 Task: Add Sukin Revitalising Facial Scrub to the cart.
Action: Mouse moved to (312, 143)
Screenshot: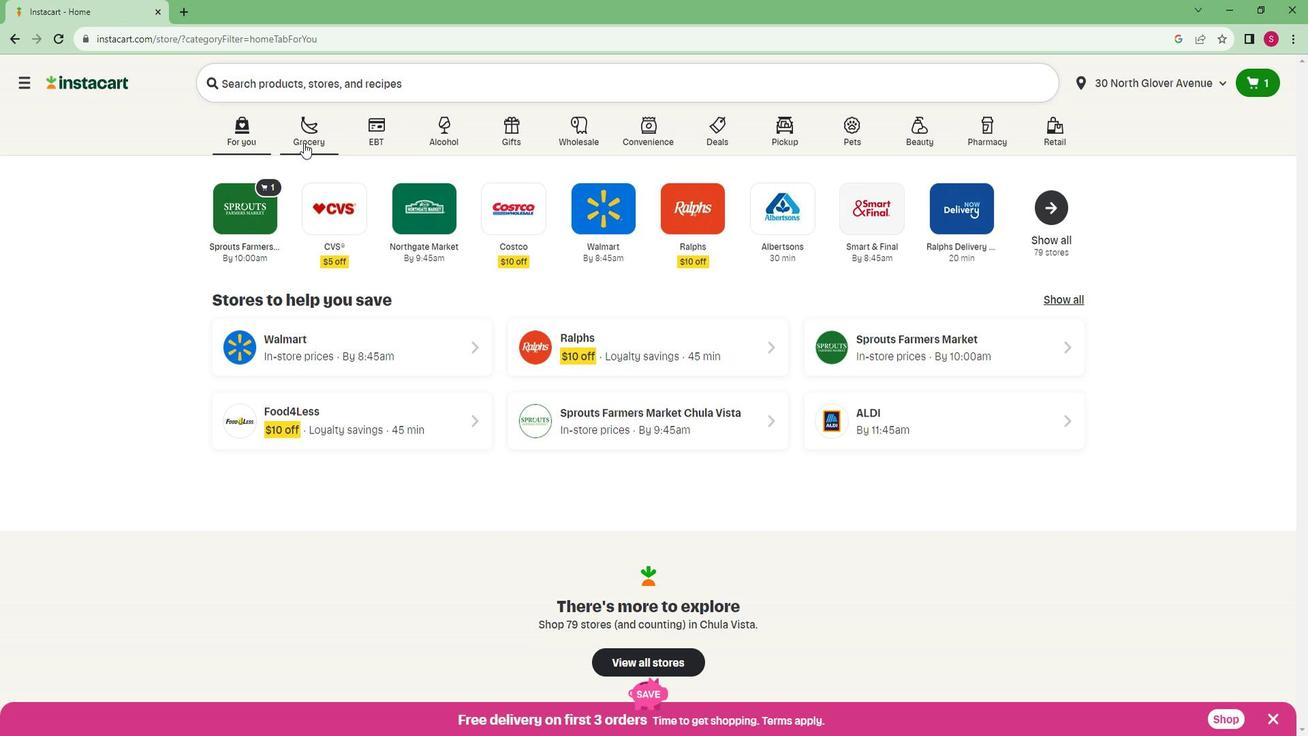 
Action: Mouse pressed left at (312, 143)
Screenshot: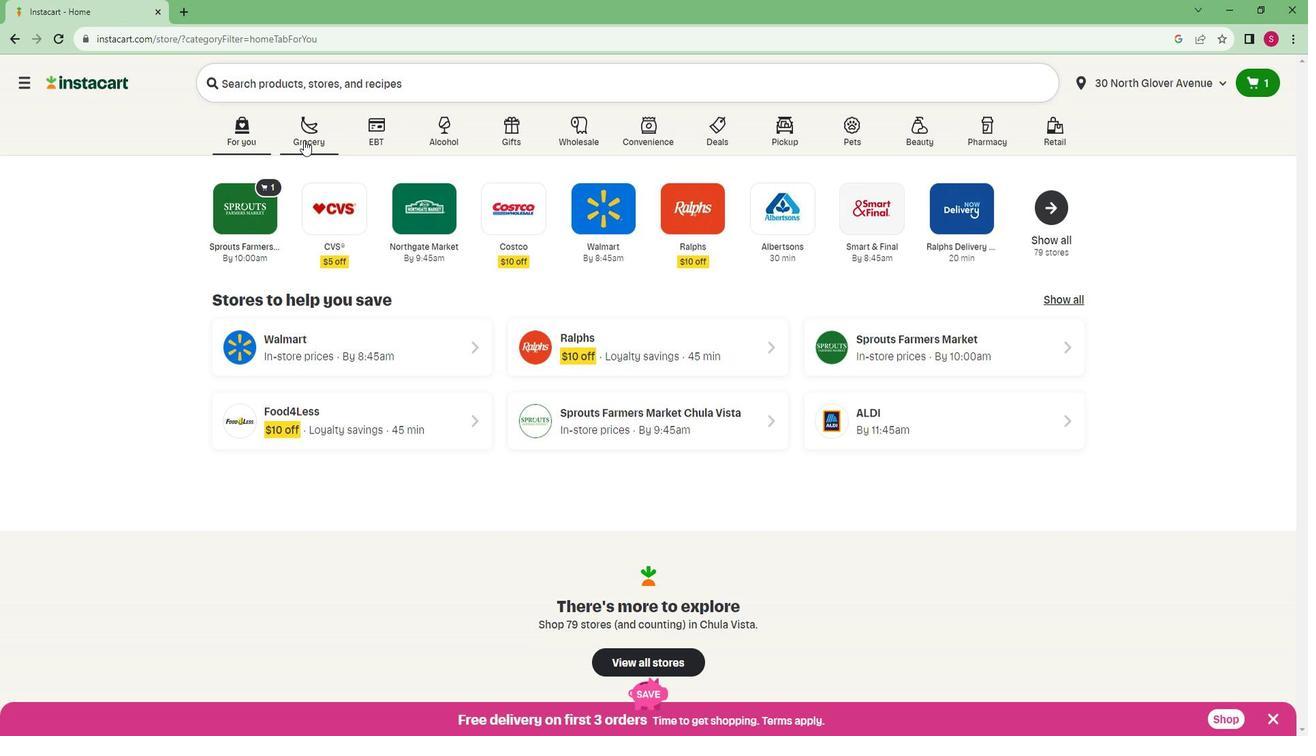 
Action: Mouse moved to (296, 394)
Screenshot: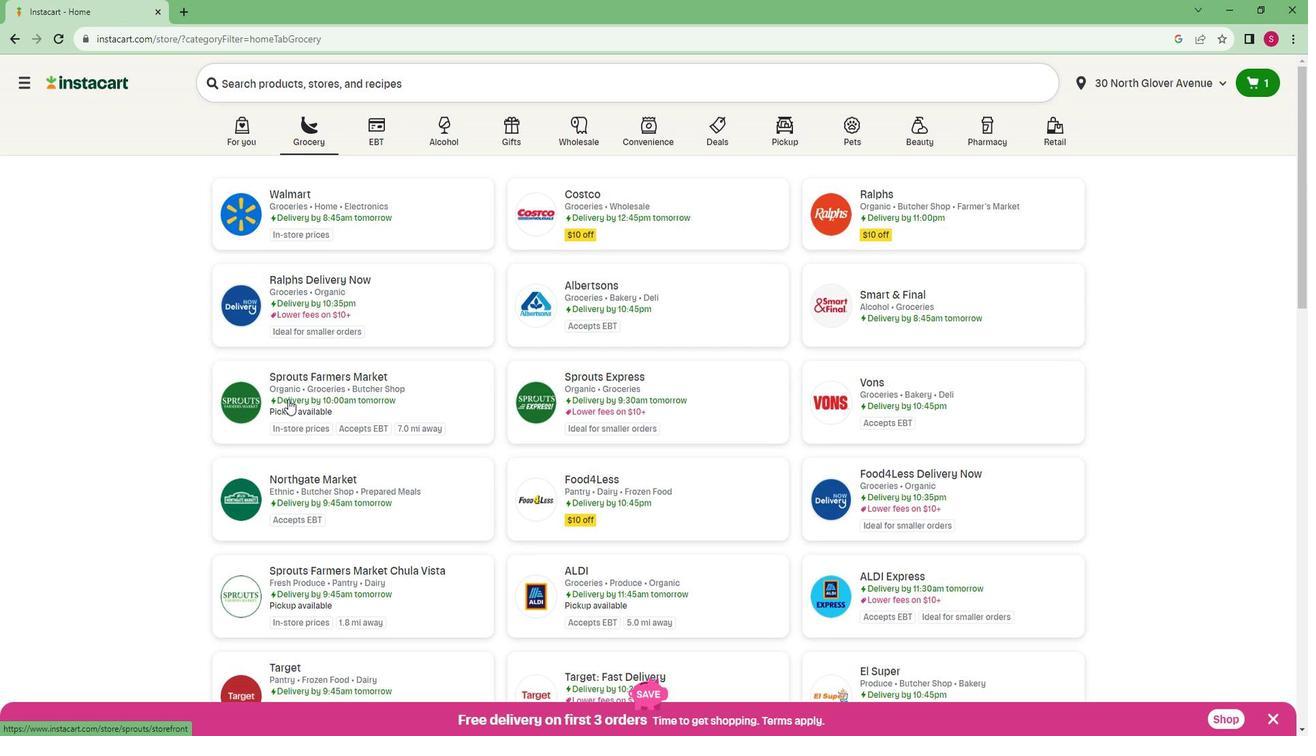 
Action: Mouse pressed left at (296, 394)
Screenshot: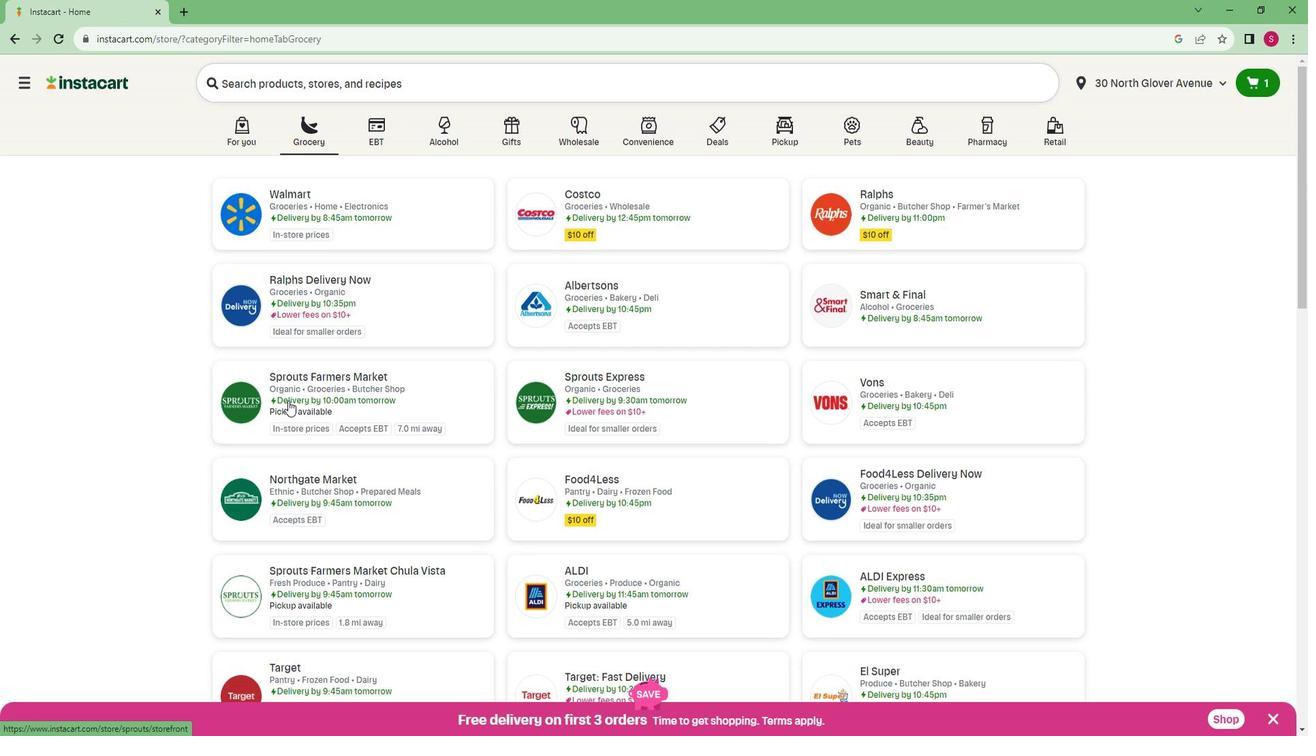 
Action: Mouse moved to (12, 494)
Screenshot: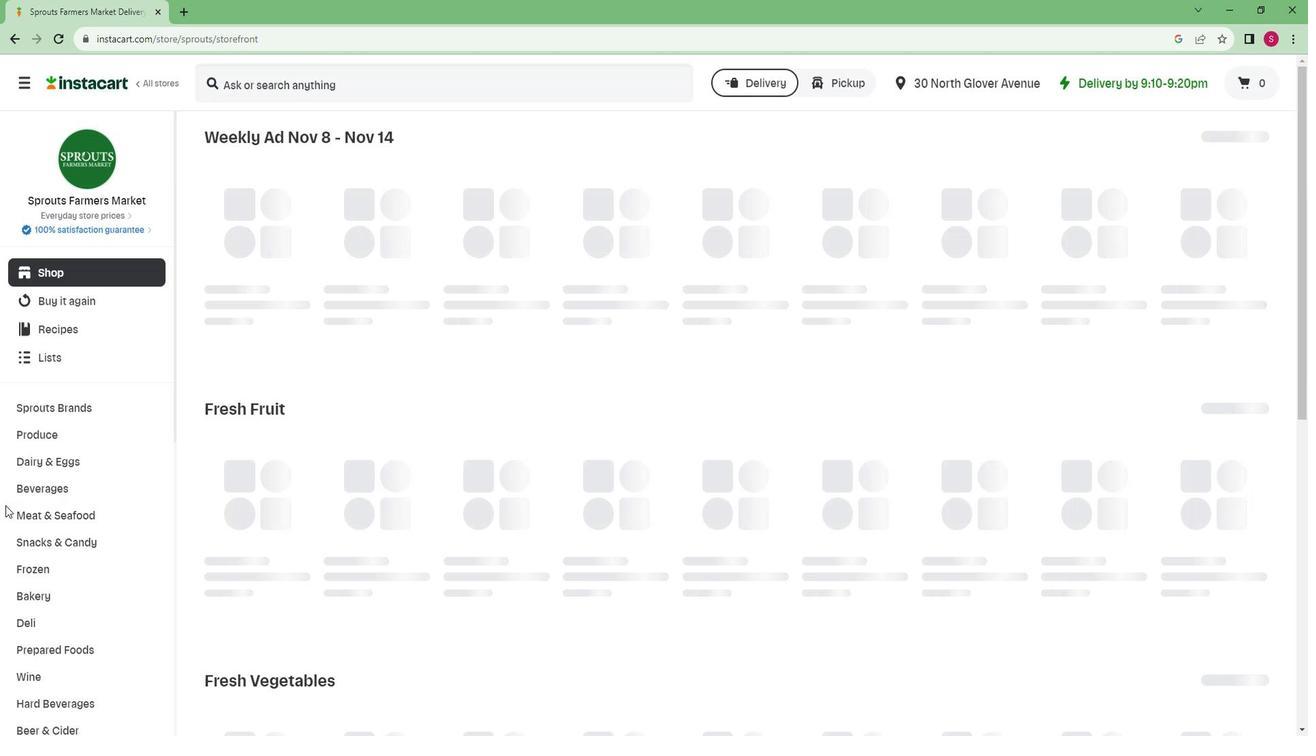 
Action: Mouse scrolled (12, 494) with delta (0, 0)
Screenshot: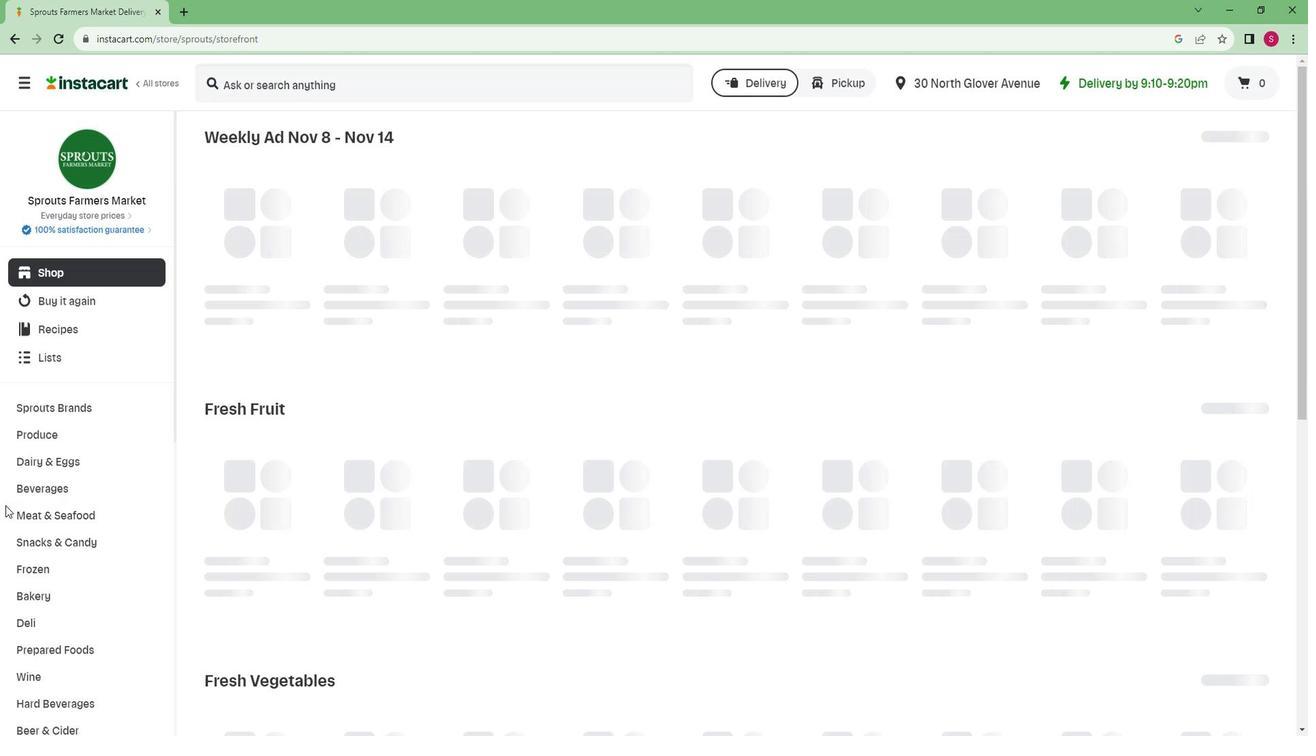 
Action: Mouse moved to (11, 494)
Screenshot: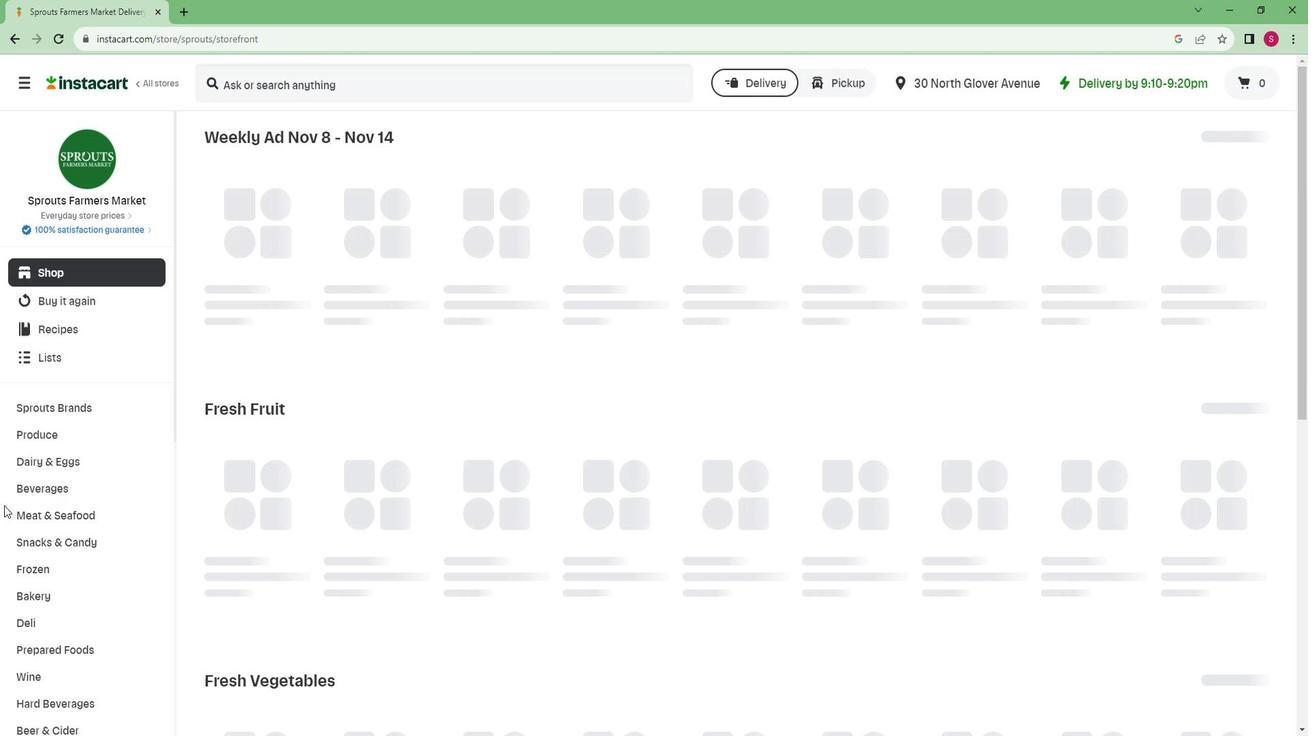 
Action: Mouse scrolled (11, 494) with delta (0, 0)
Screenshot: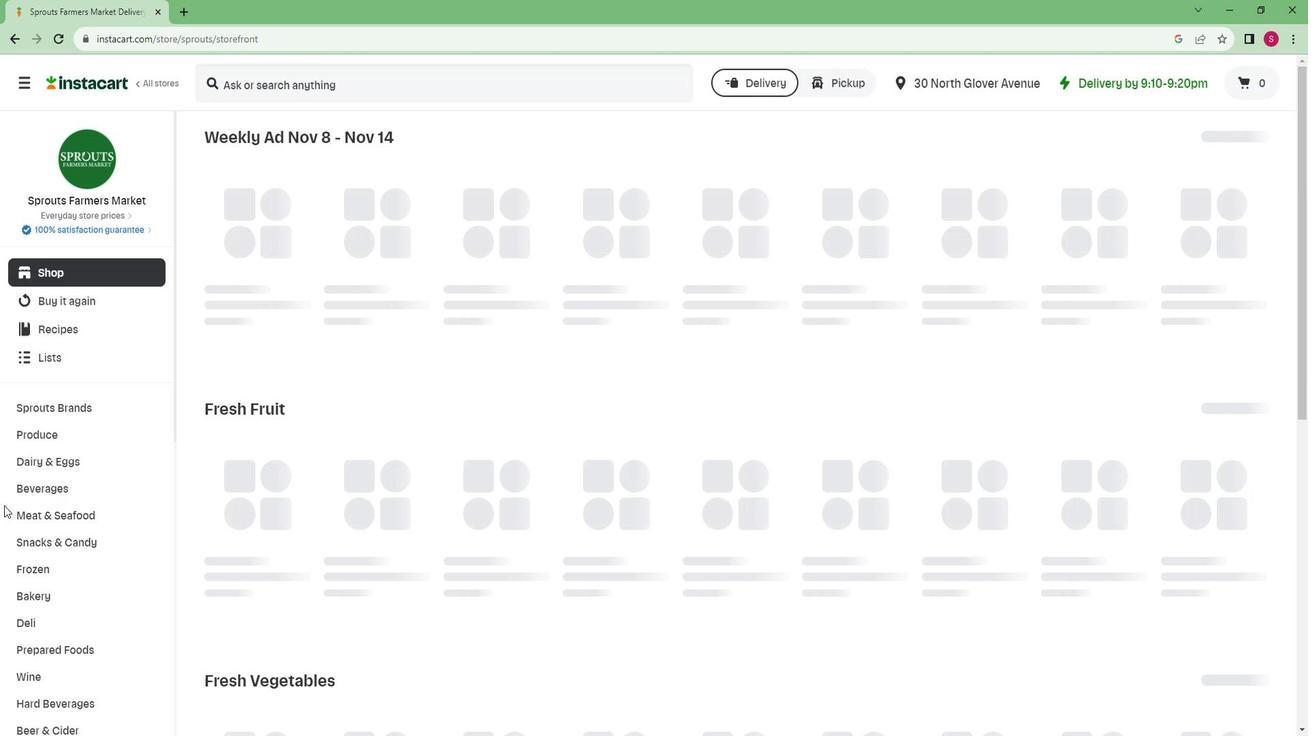 
Action: Mouse moved to (10, 494)
Screenshot: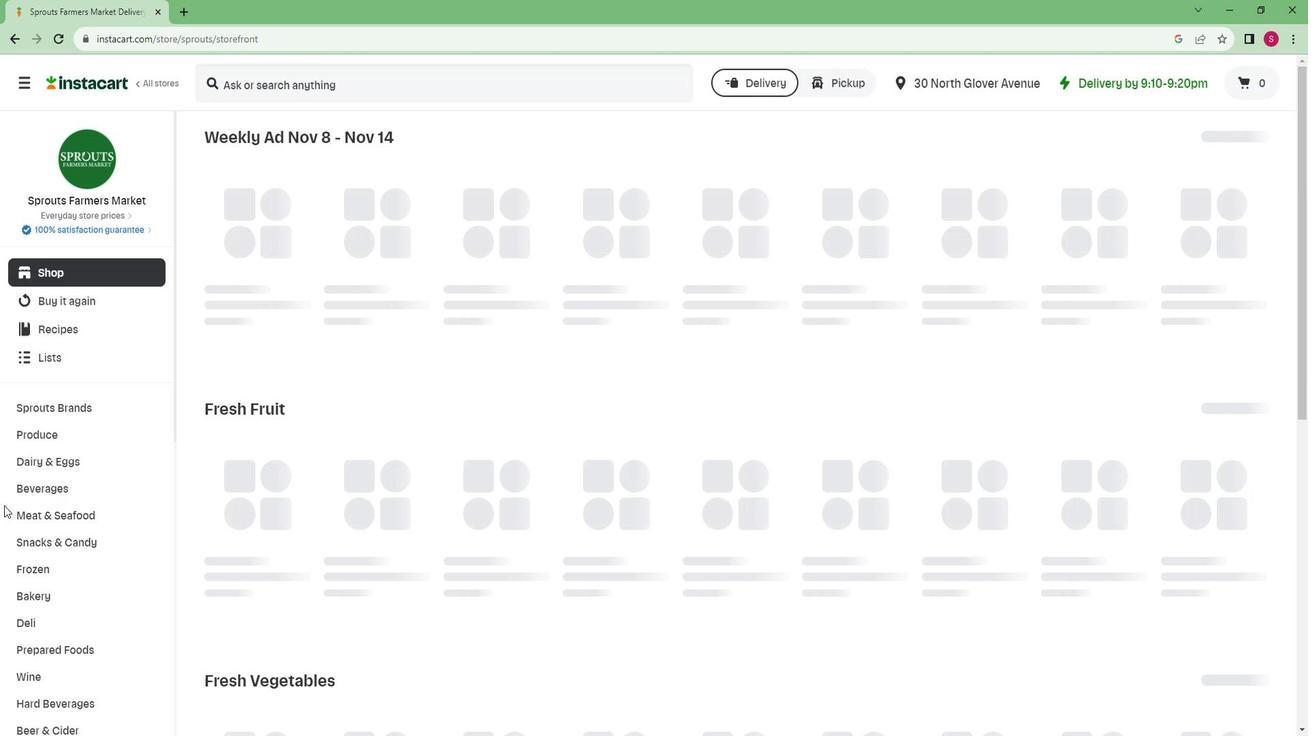 
Action: Mouse scrolled (10, 494) with delta (0, 0)
Screenshot: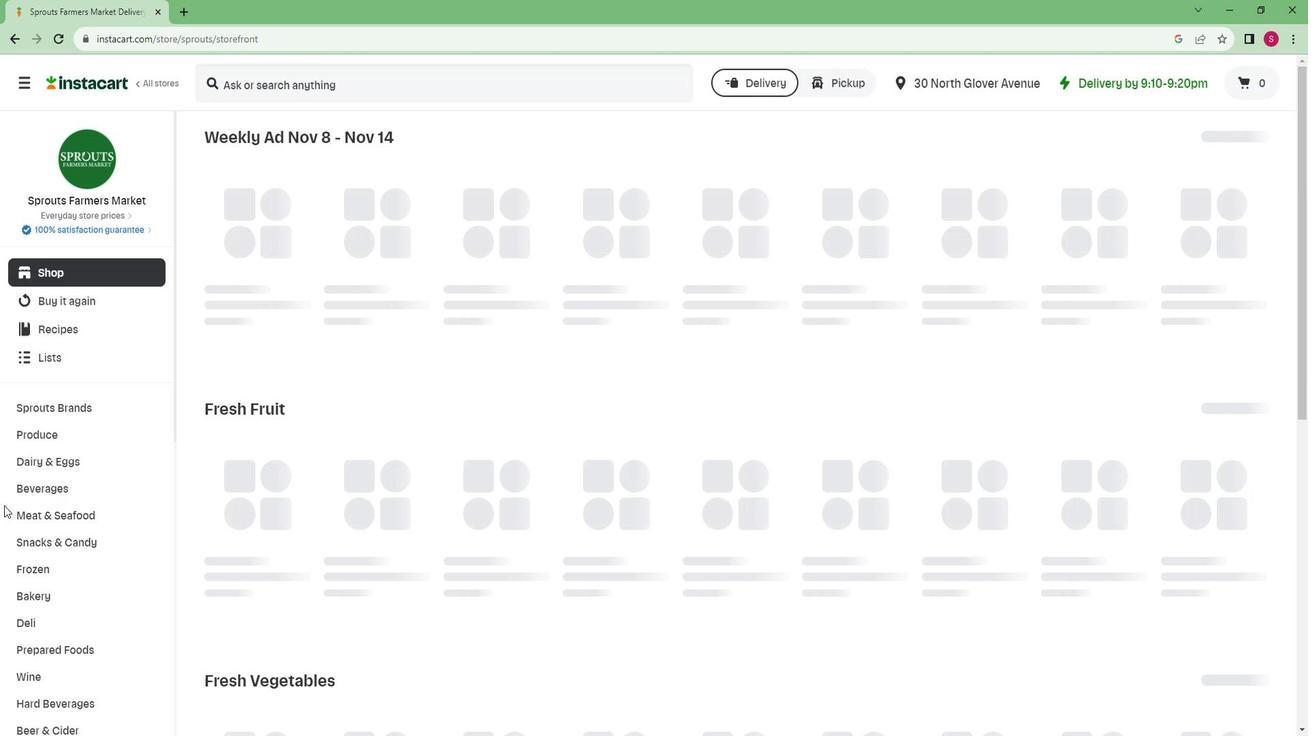 
Action: Mouse moved to (8, 494)
Screenshot: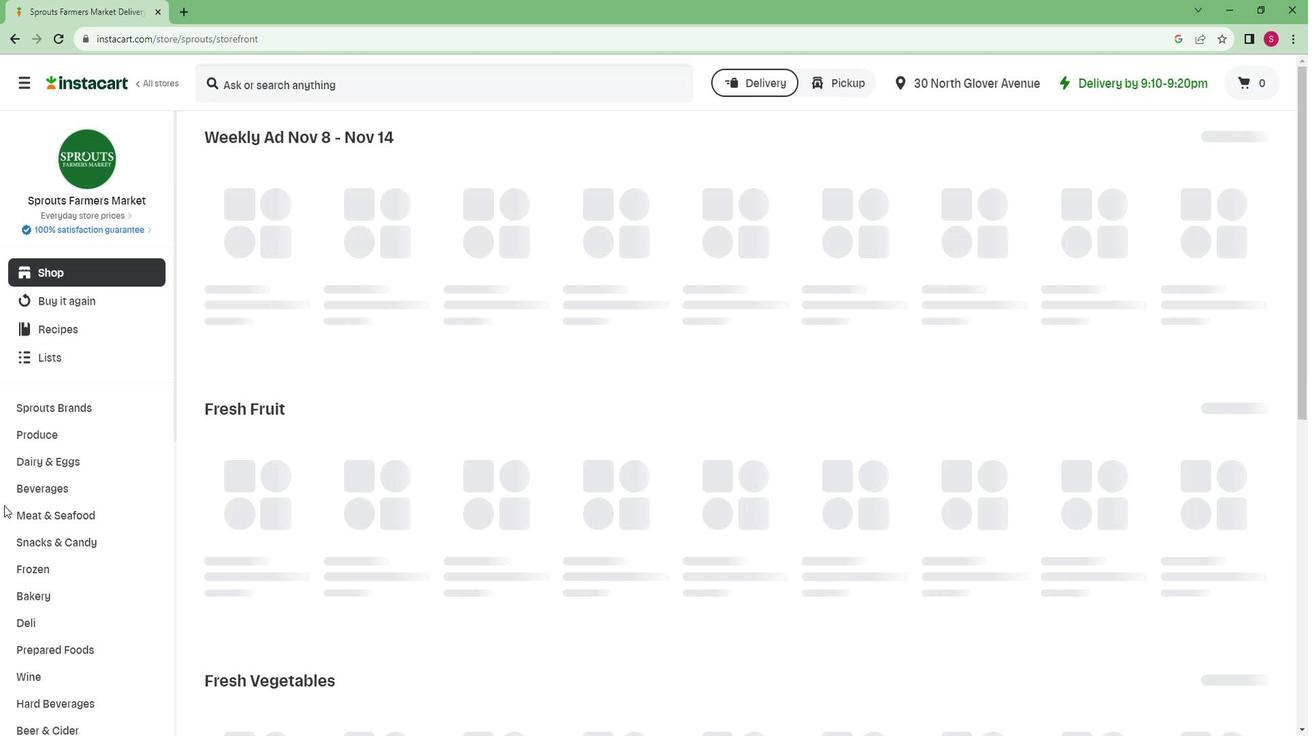 
Action: Mouse scrolled (8, 494) with delta (0, 0)
Screenshot: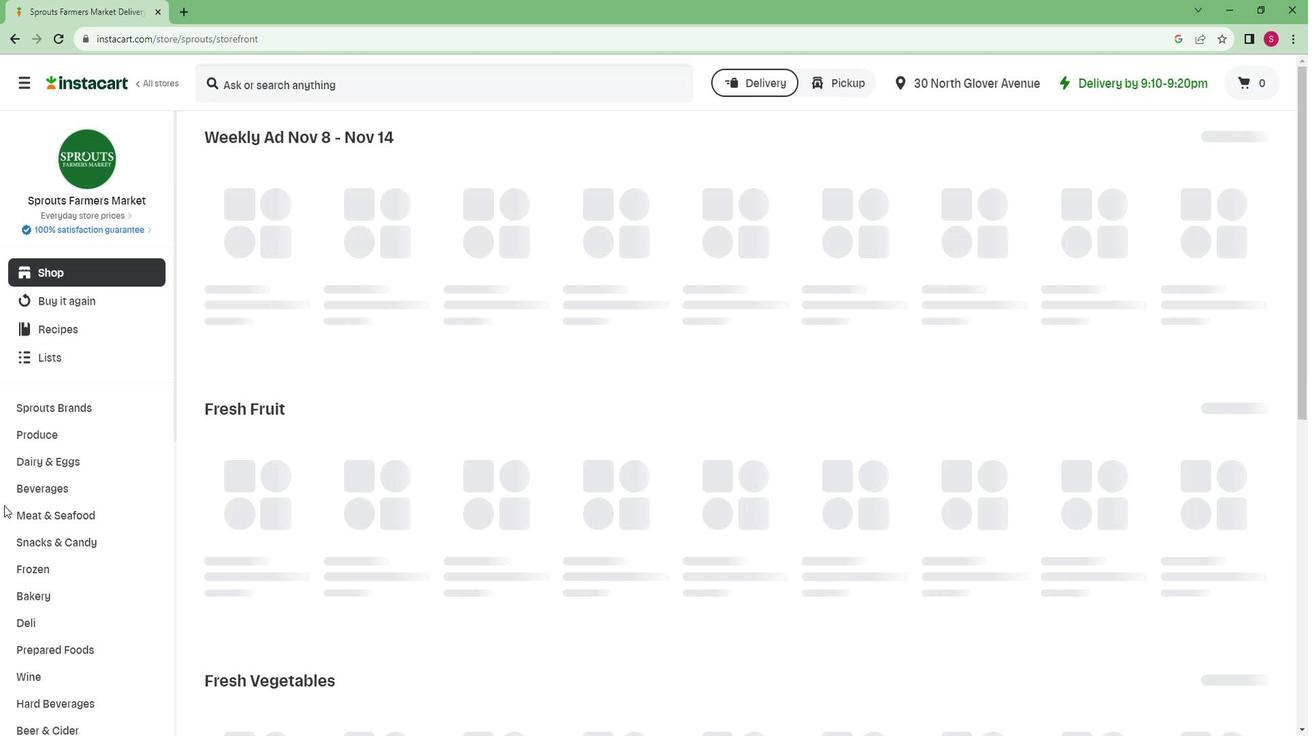 
Action: Mouse moved to (7, 494)
Screenshot: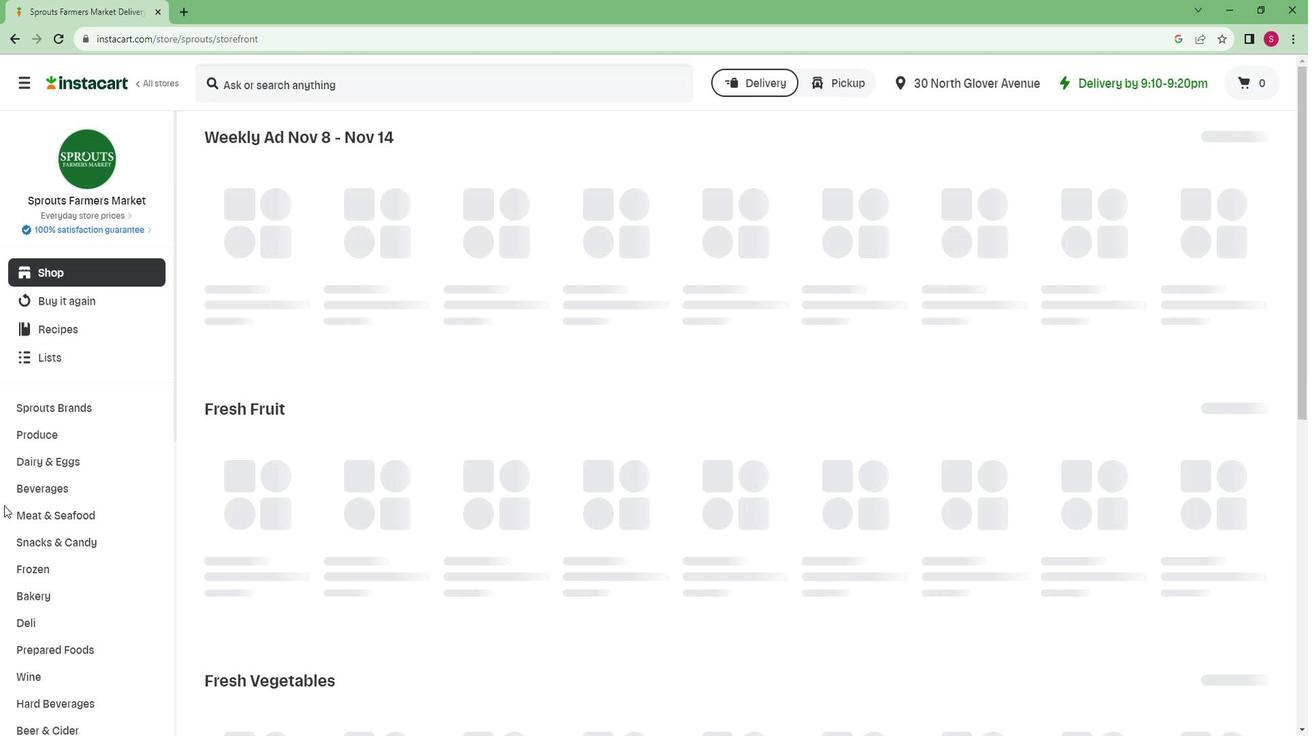 
Action: Mouse scrolled (7, 494) with delta (0, 0)
Screenshot: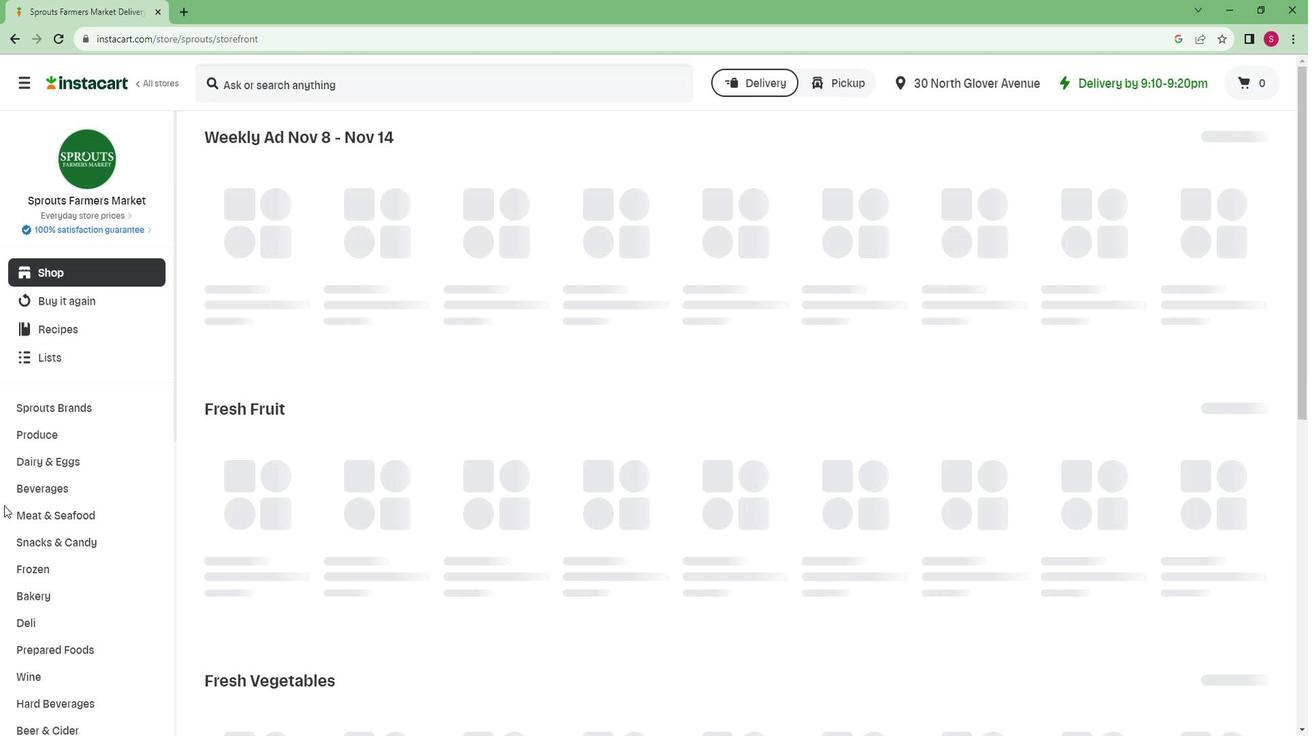
Action: Mouse moved to (6, 494)
Screenshot: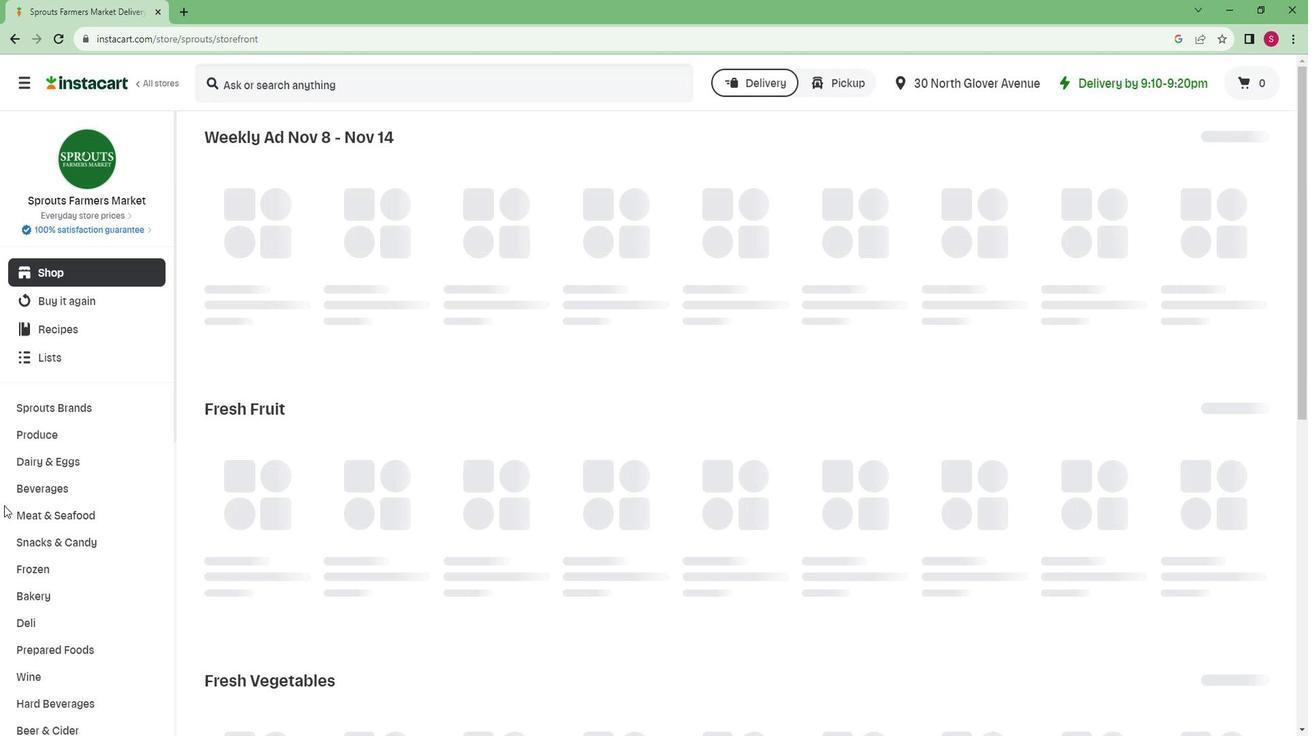 
Action: Mouse scrolled (6, 494) with delta (0, 0)
Screenshot: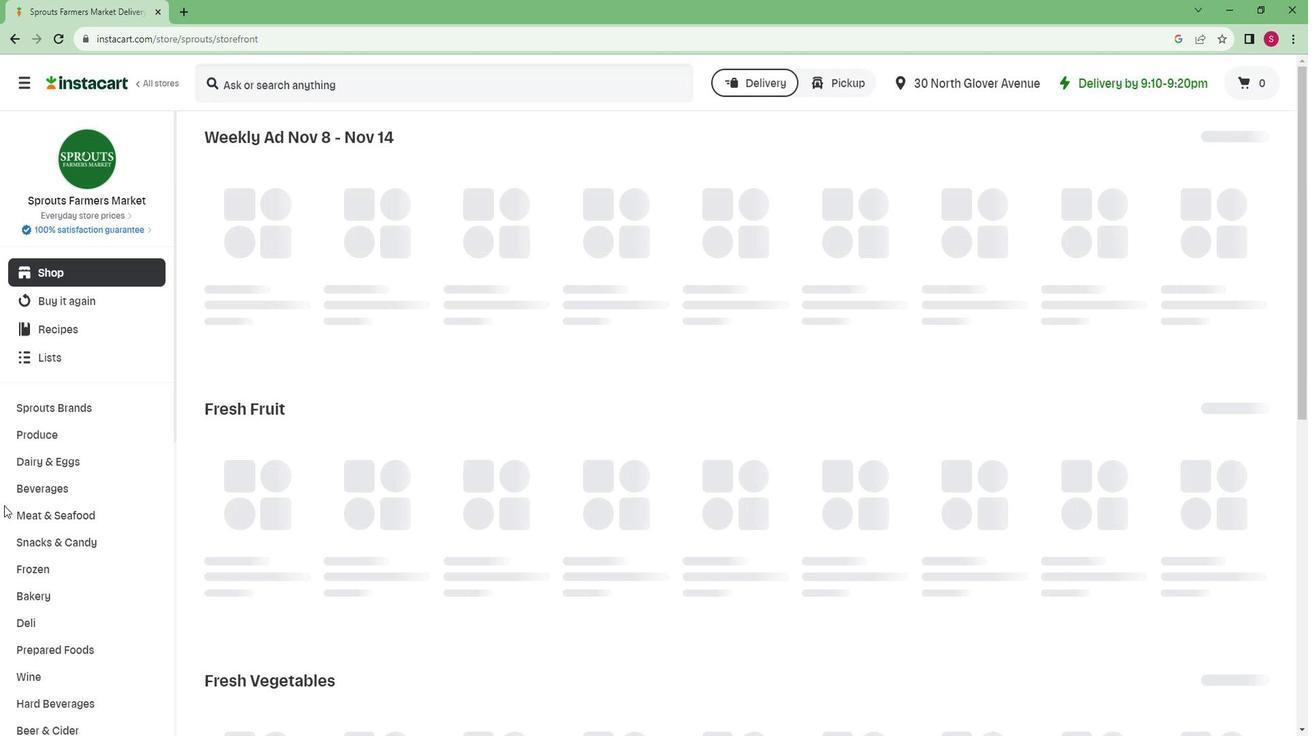 
Action: Mouse moved to (6, 492)
Screenshot: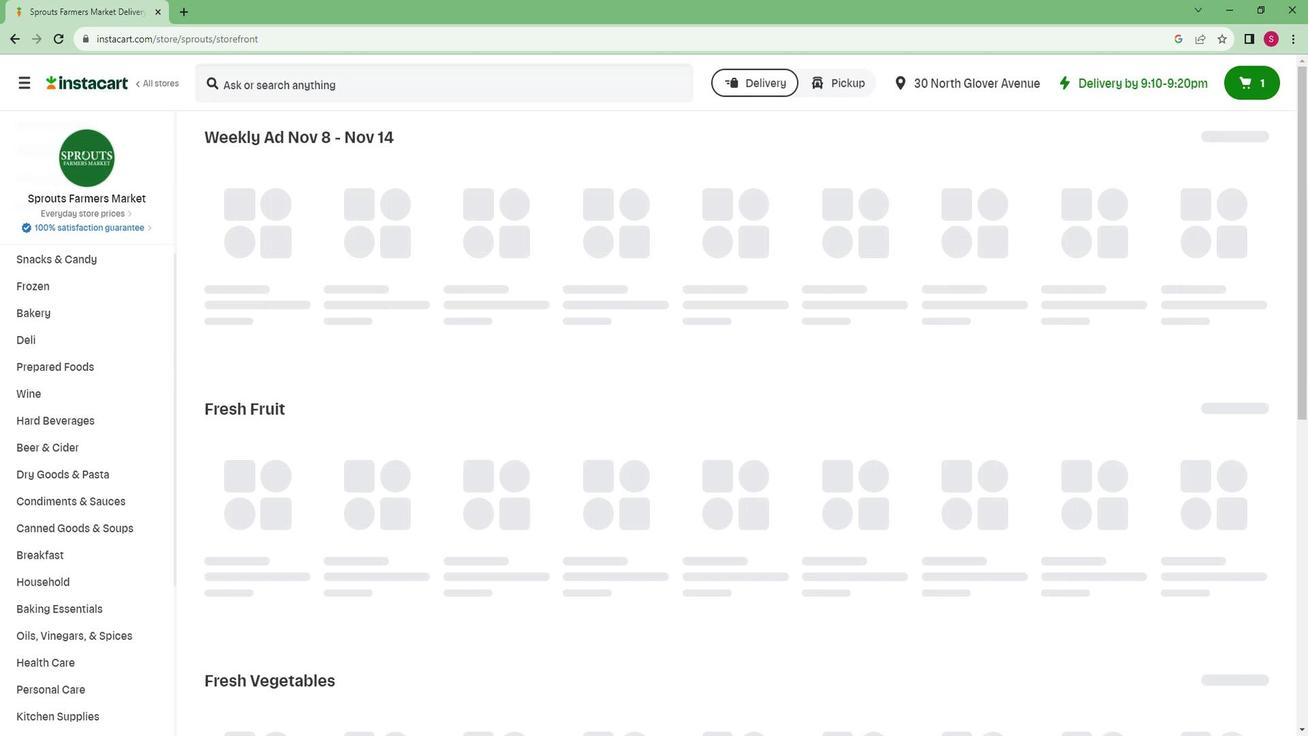 
Action: Mouse scrolled (6, 491) with delta (0, 0)
Screenshot: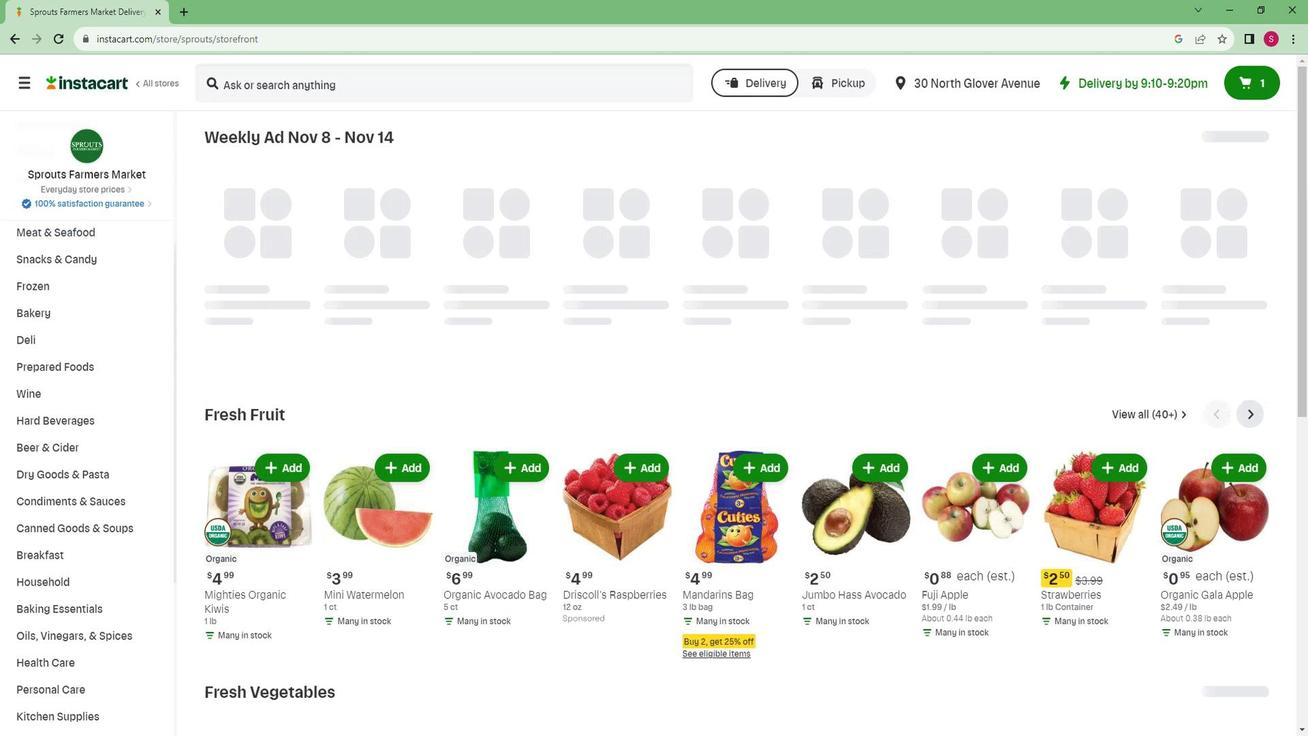 
Action: Mouse scrolled (6, 491) with delta (0, 0)
Screenshot: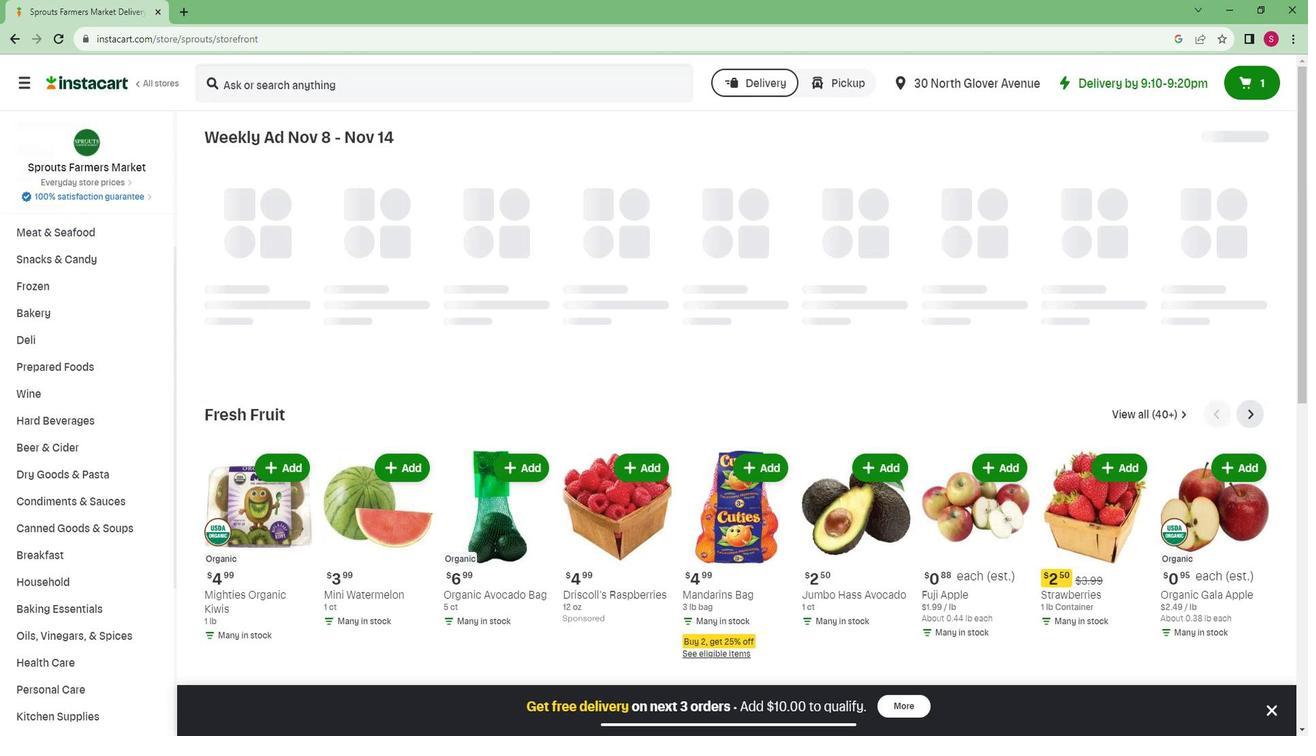 
Action: Mouse scrolled (6, 491) with delta (0, 0)
Screenshot: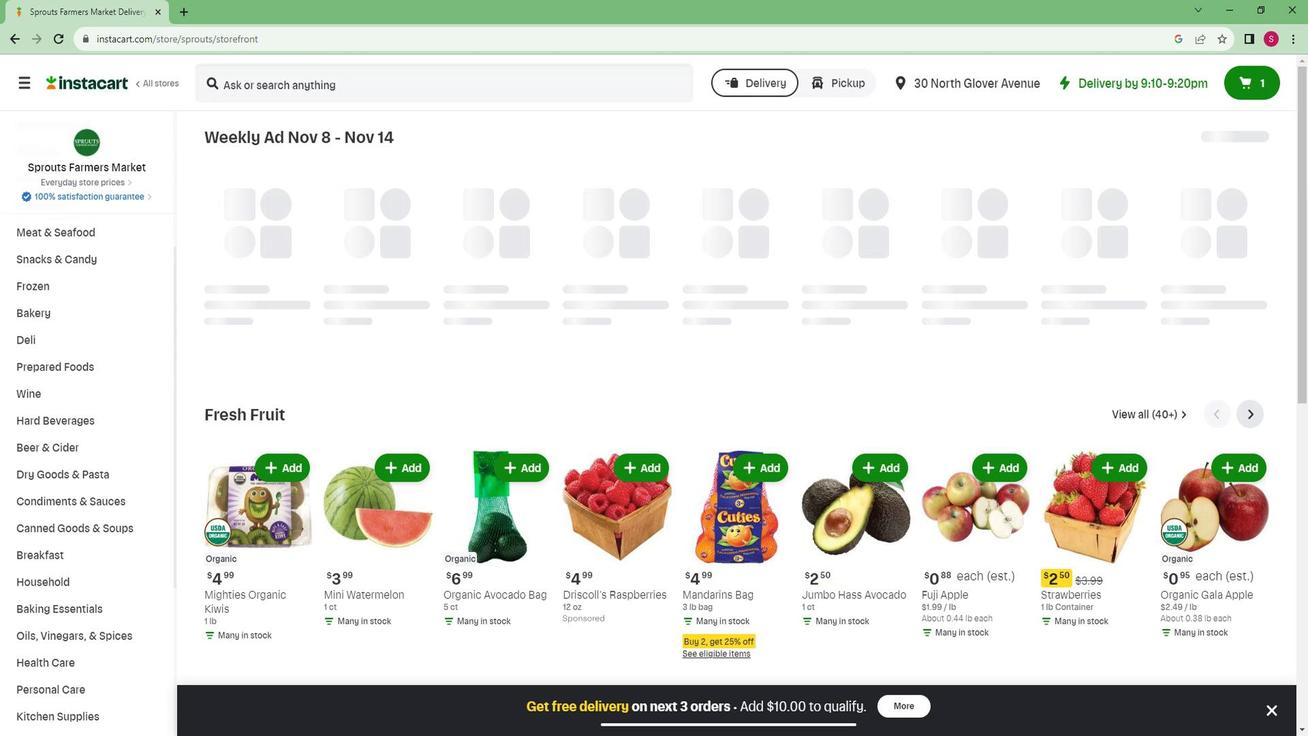 
Action: Mouse moved to (86, 573)
Screenshot: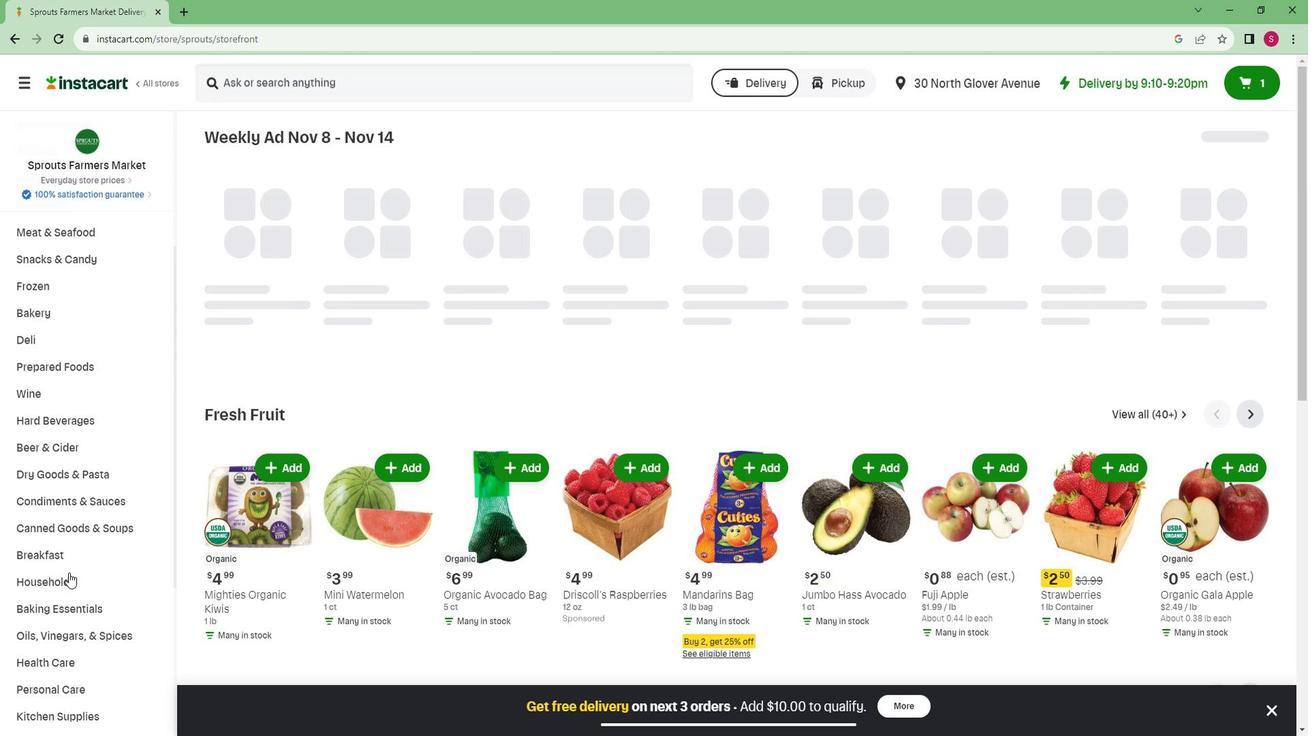 
Action: Mouse scrolled (86, 572) with delta (0, 0)
Screenshot: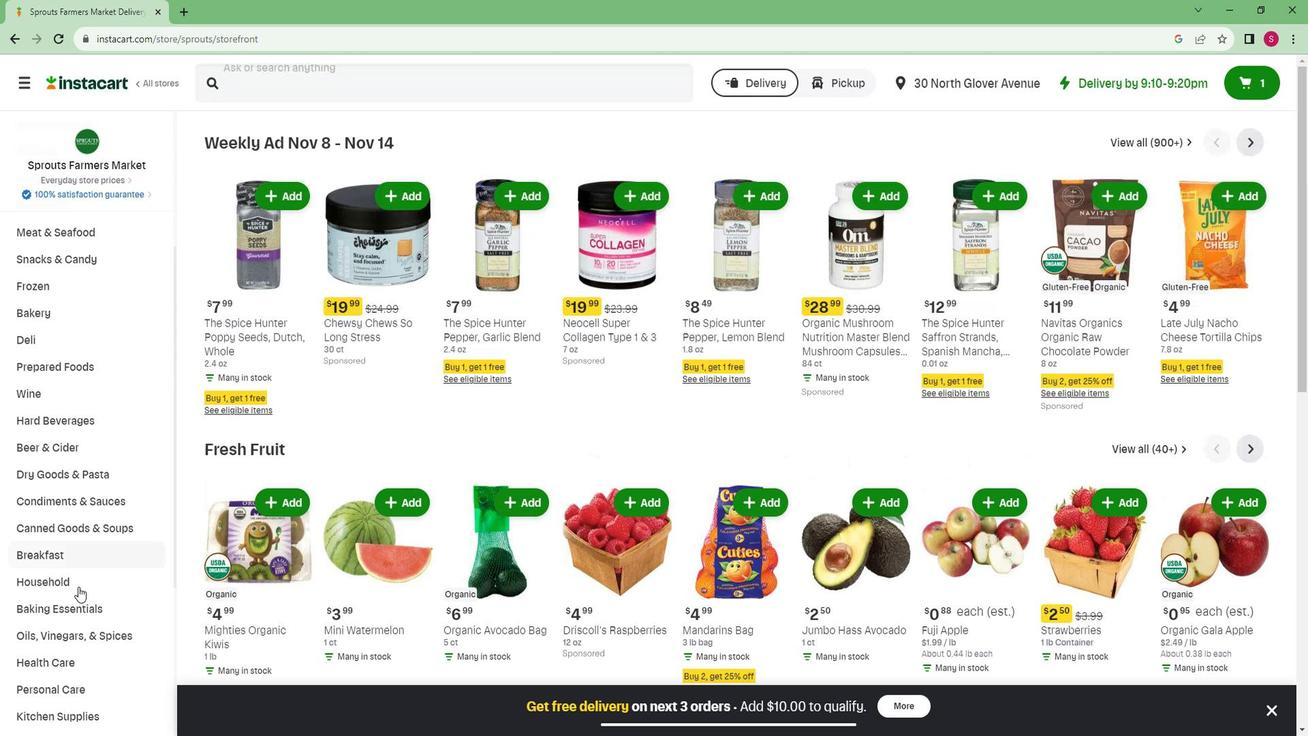 
Action: Mouse scrolled (86, 572) with delta (0, 0)
Screenshot: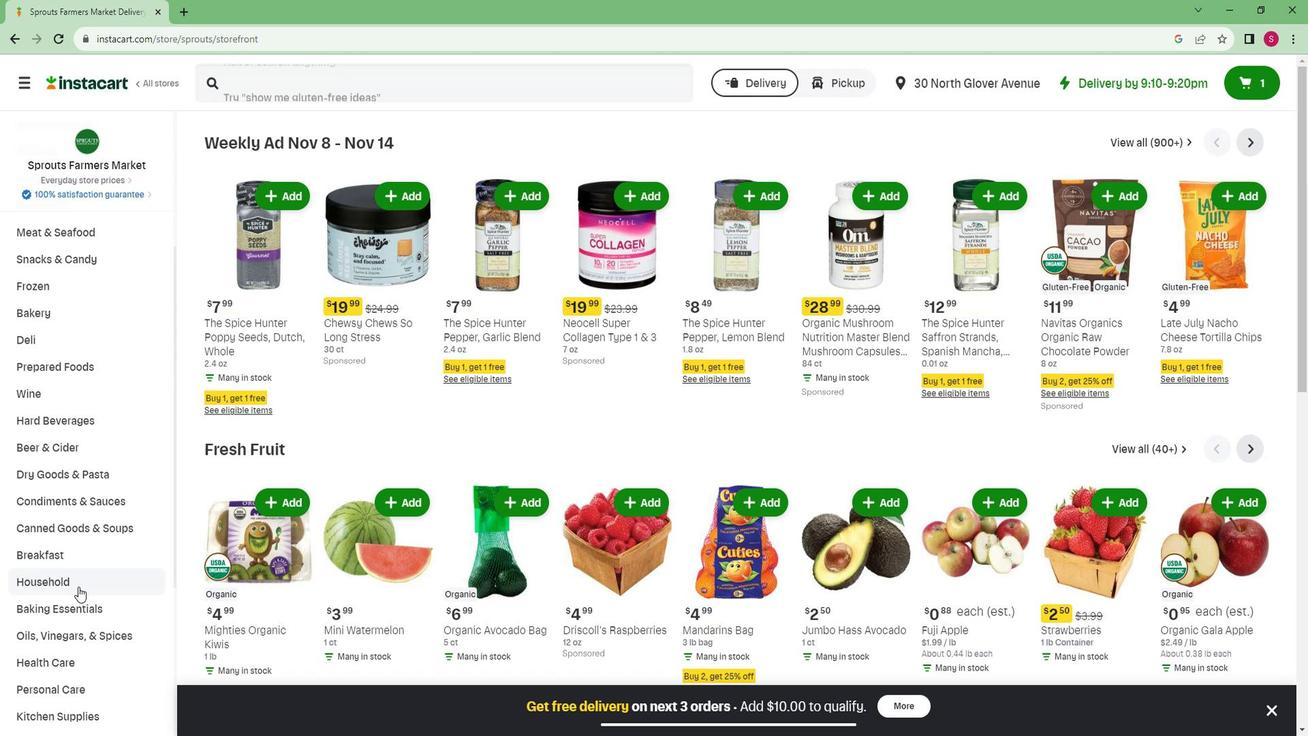 
Action: Mouse moved to (59, 617)
Screenshot: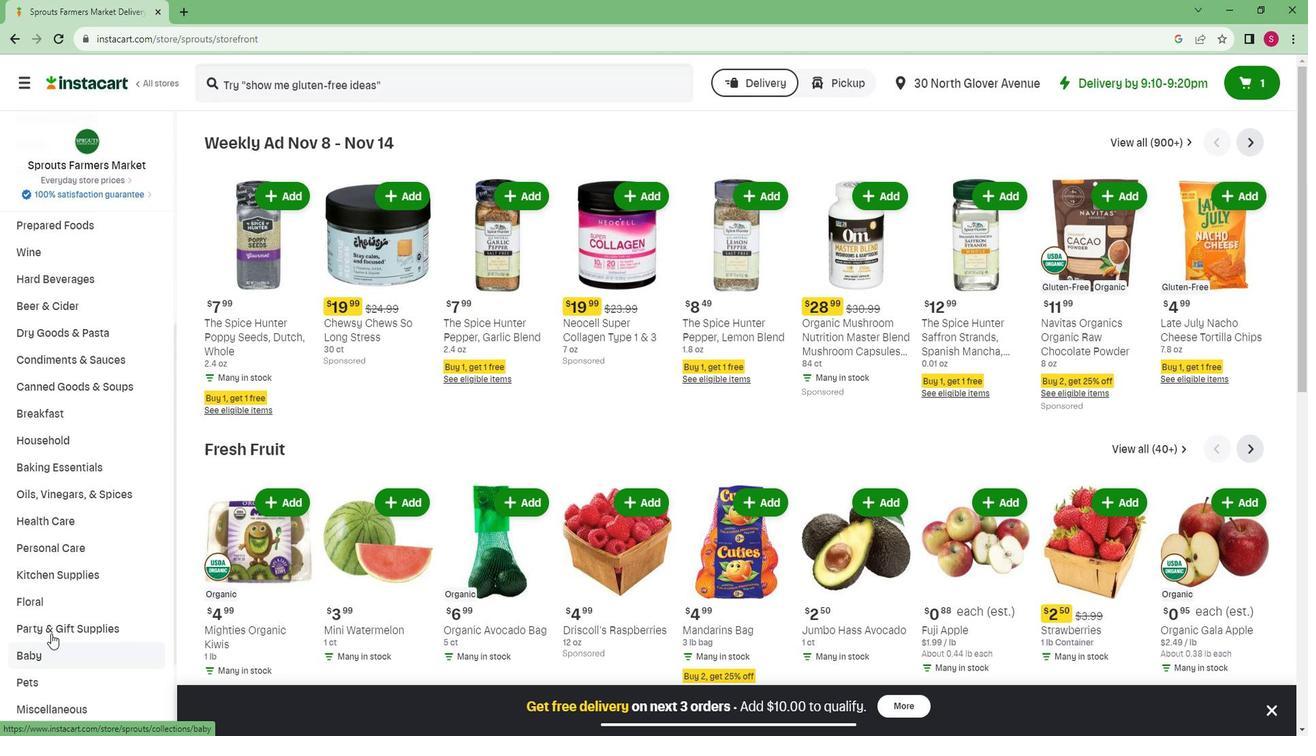
Action: Mouse scrolled (59, 616) with delta (0, 0)
Screenshot: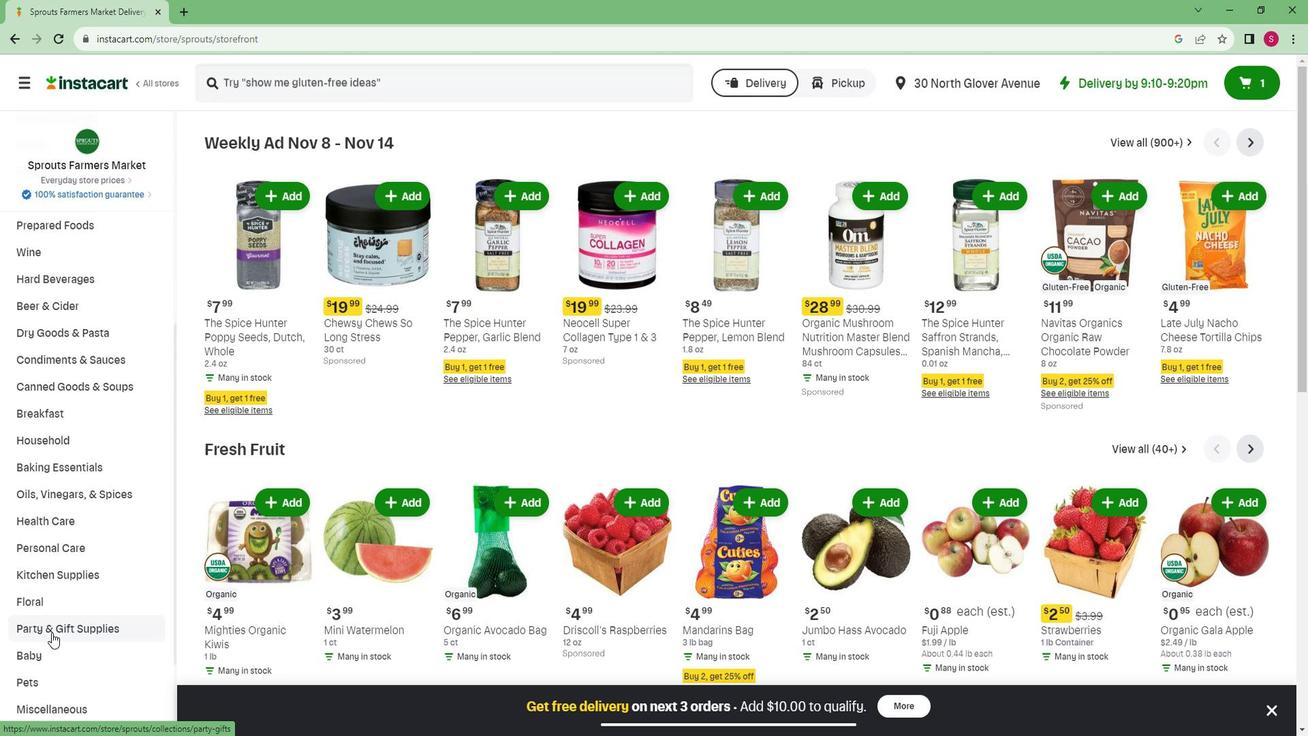 
Action: Mouse scrolled (59, 616) with delta (0, 0)
Screenshot: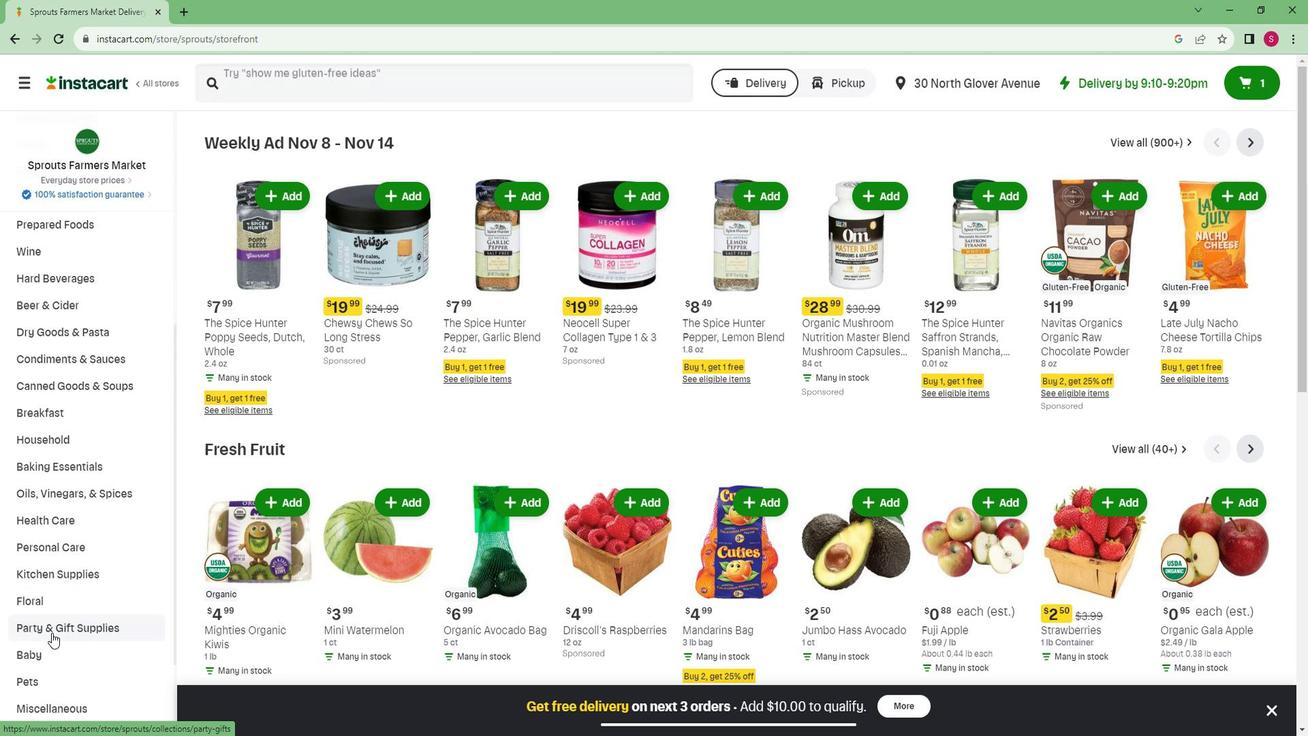 
Action: Mouse moved to (48, 661)
Screenshot: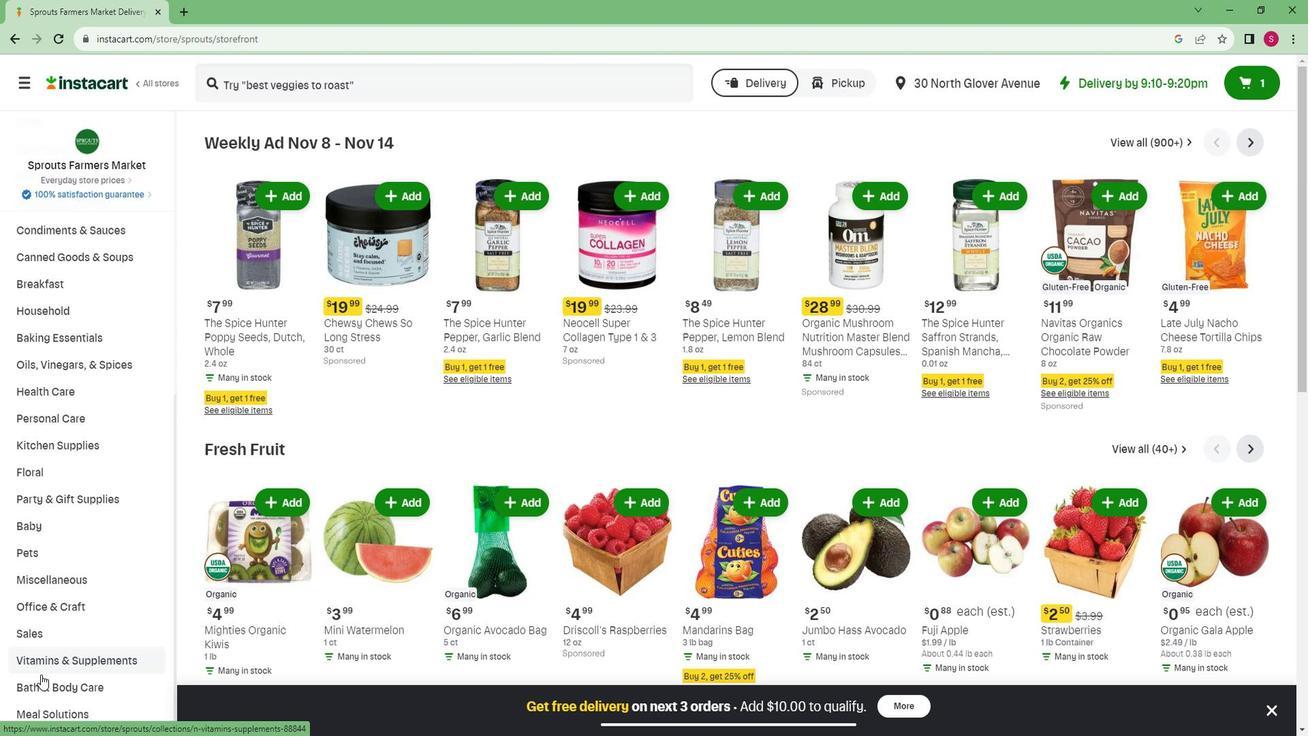 
Action: Mouse pressed left at (48, 661)
Screenshot: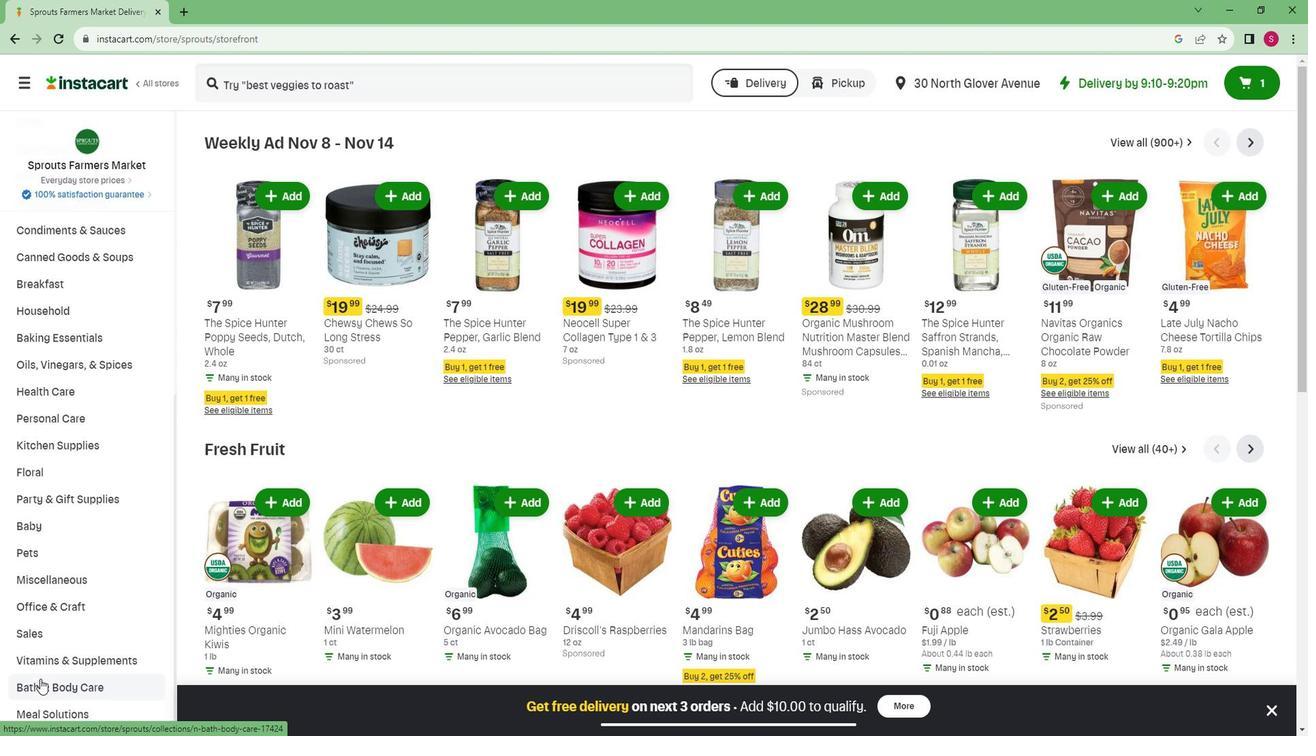 
Action: Mouse moved to (812, 182)
Screenshot: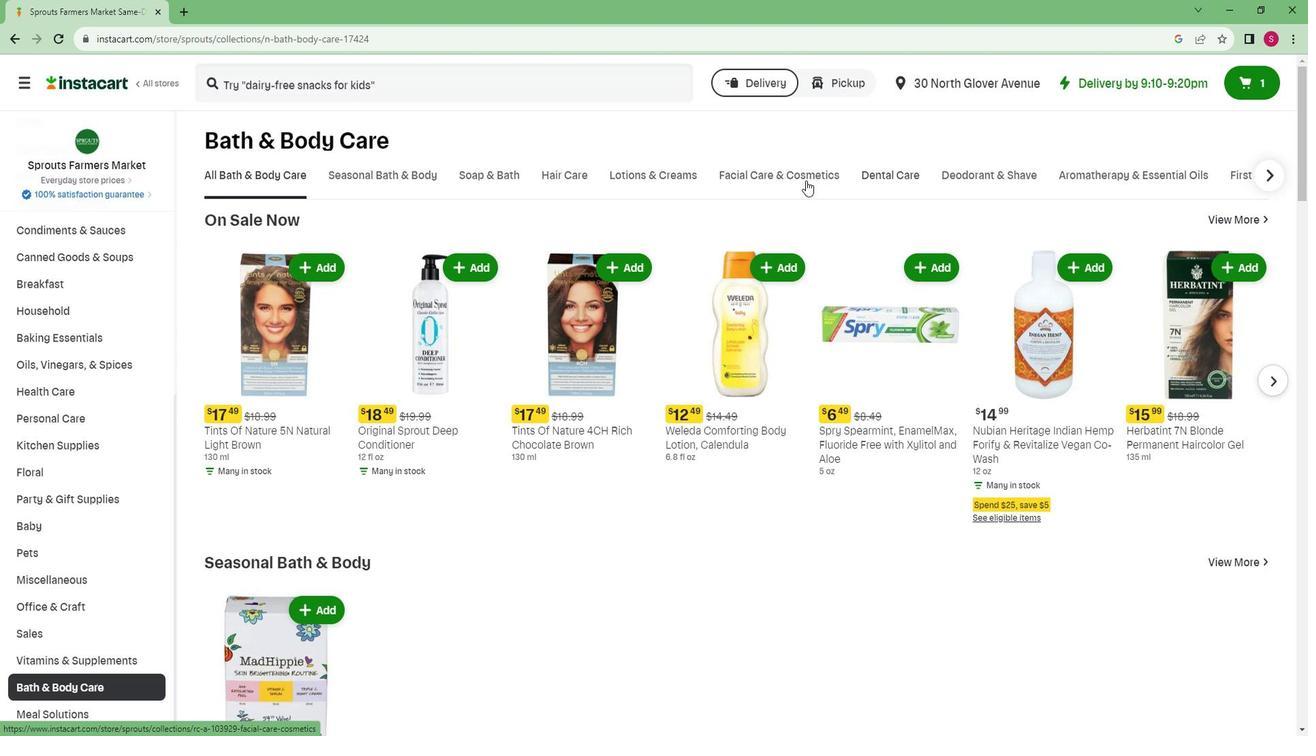 
Action: Mouse pressed left at (812, 182)
Screenshot: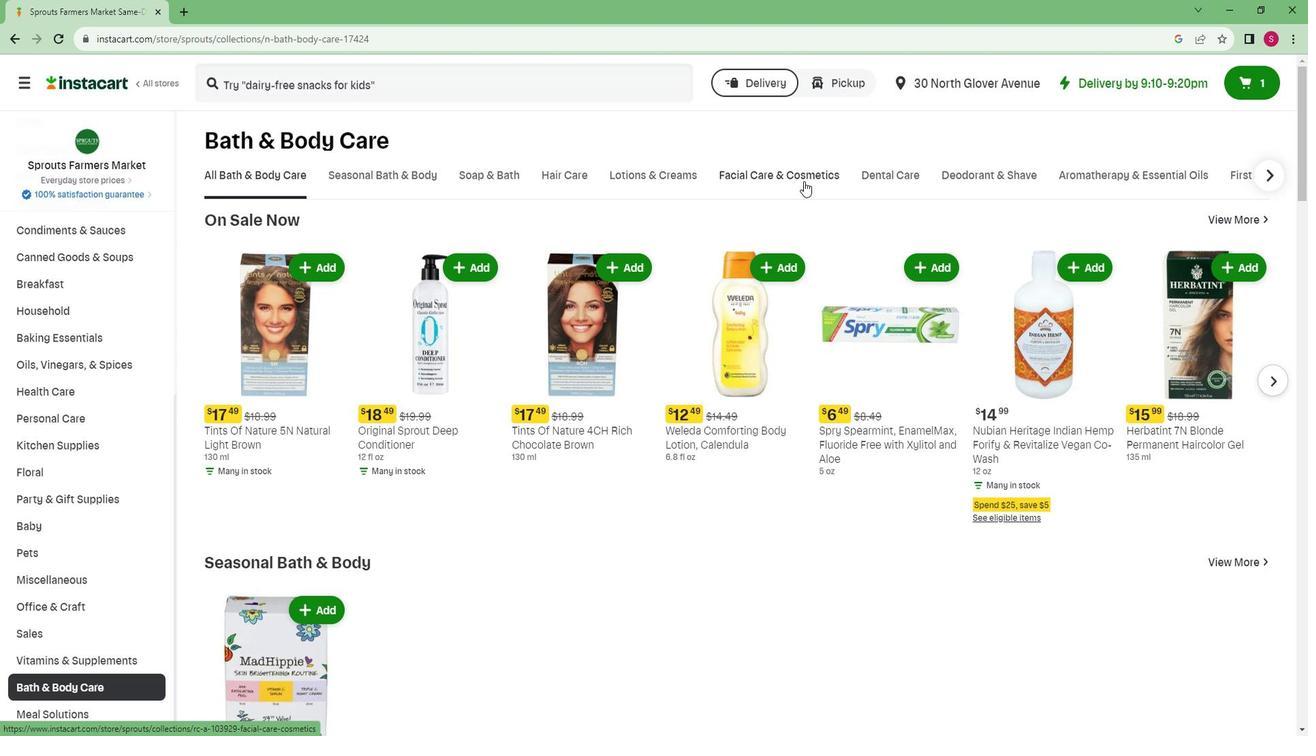 
Action: Mouse moved to (401, 100)
Screenshot: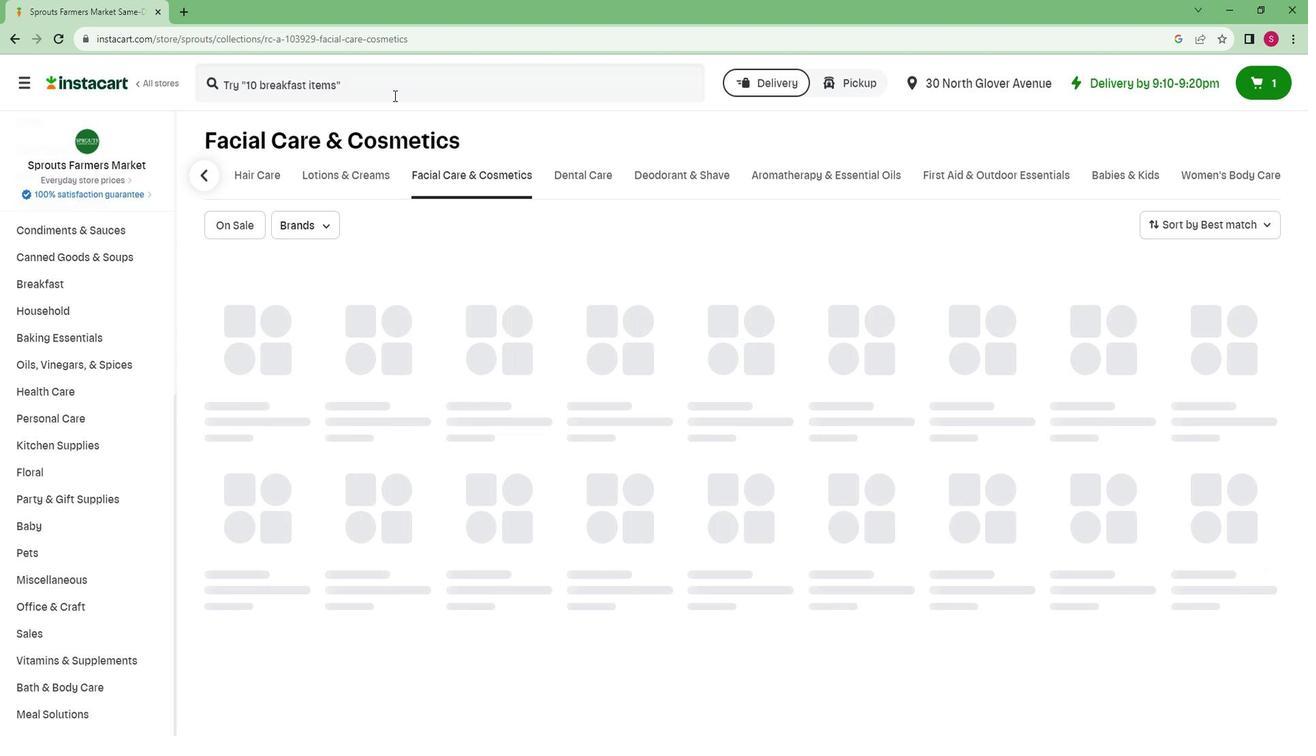 
Action: Mouse pressed left at (401, 100)
Screenshot: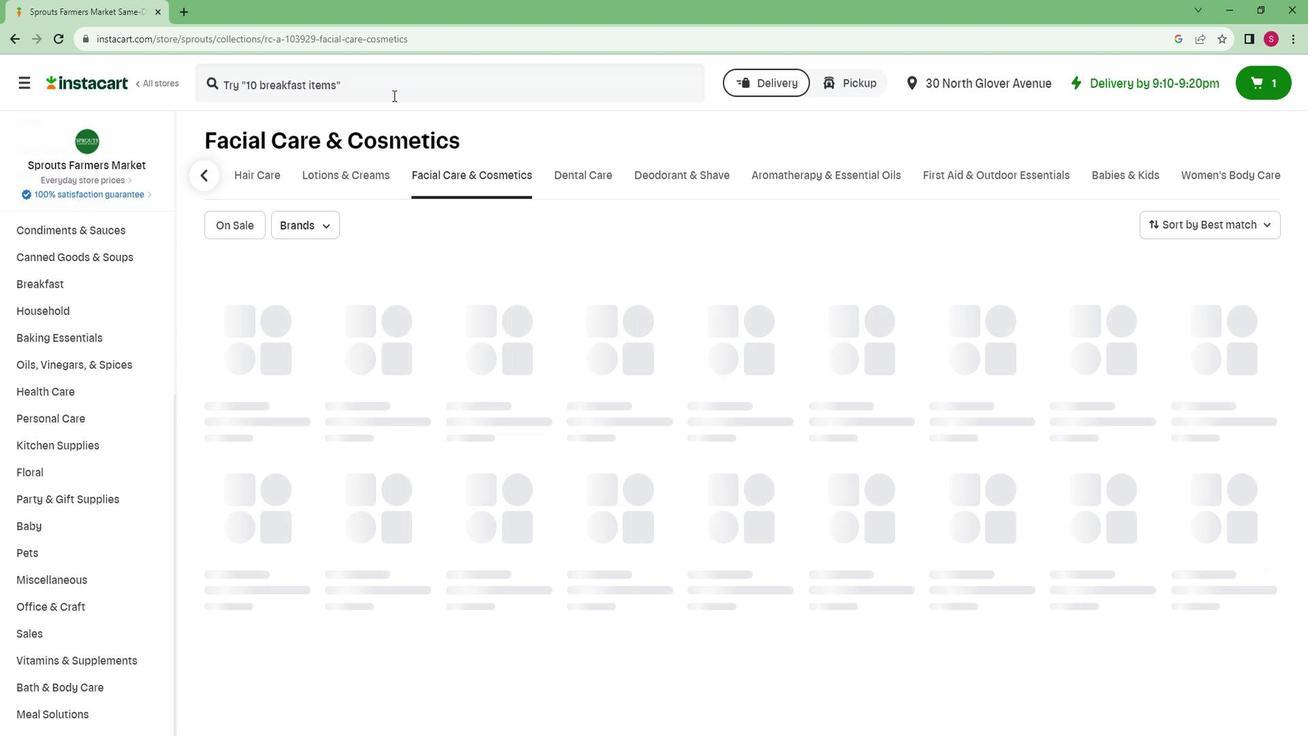 
Action: Mouse moved to (402, 95)
Screenshot: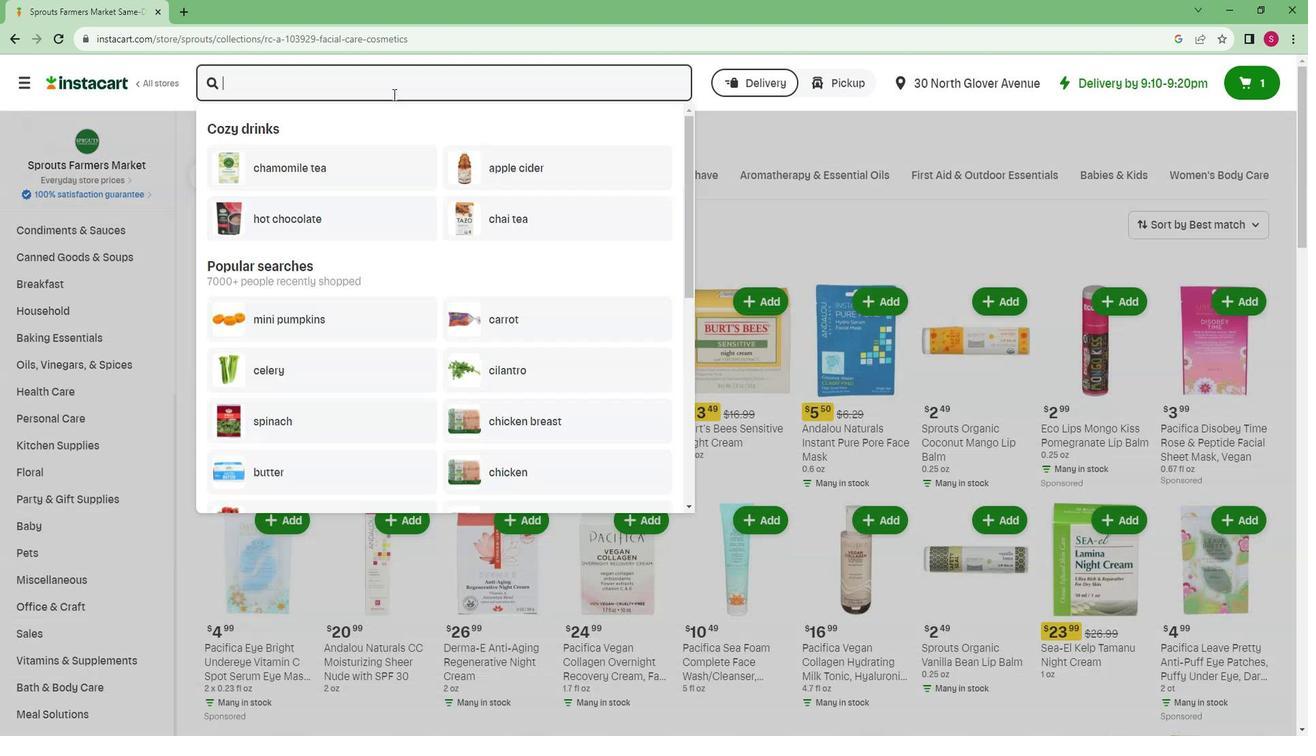 
Action: Key pressed <Key.caps_lock>S<Key.caps_lock>ukin<Key.space><Key.caps_lock>R<Key.caps_lock>evitalising<Key.space><Key.caps_lock>F<Key.caps_lock>acial<Key.space><Key.caps_lock>S<Key.caps_lock>crub<Key.enter>
Screenshot: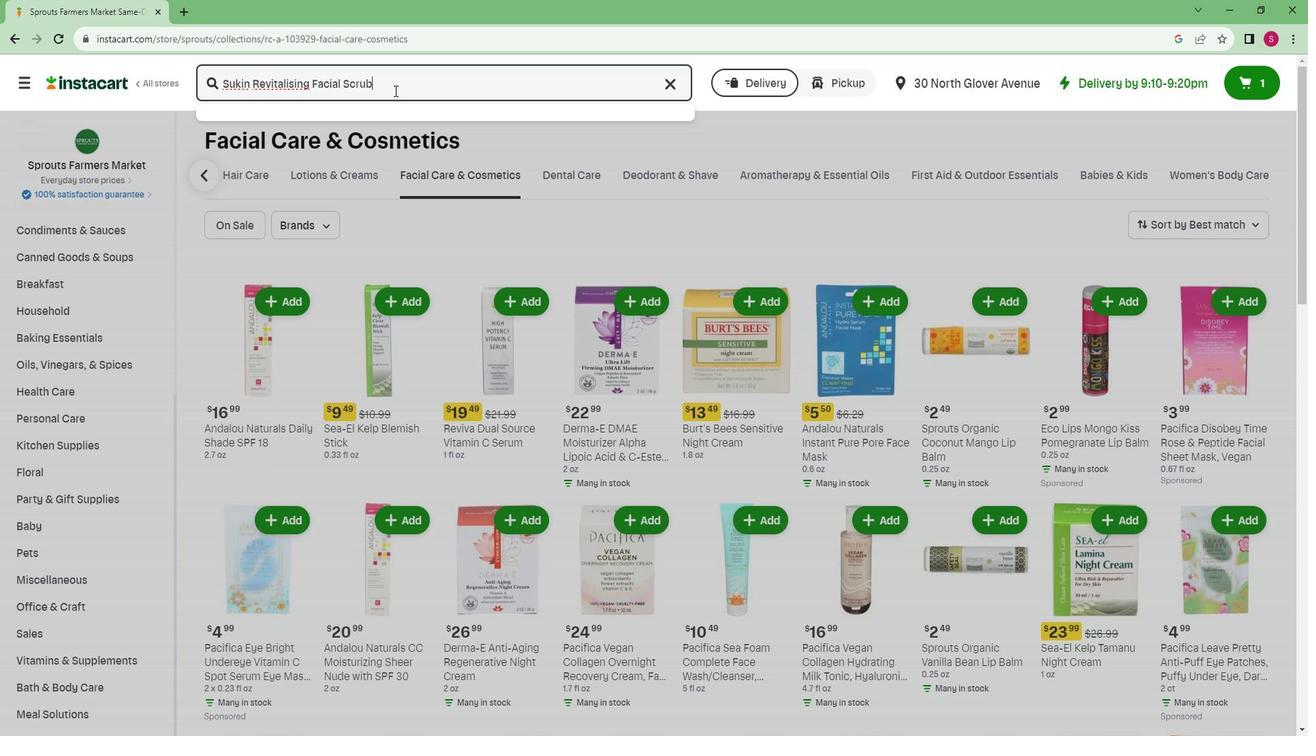 
Action: Mouse moved to (388, 229)
Screenshot: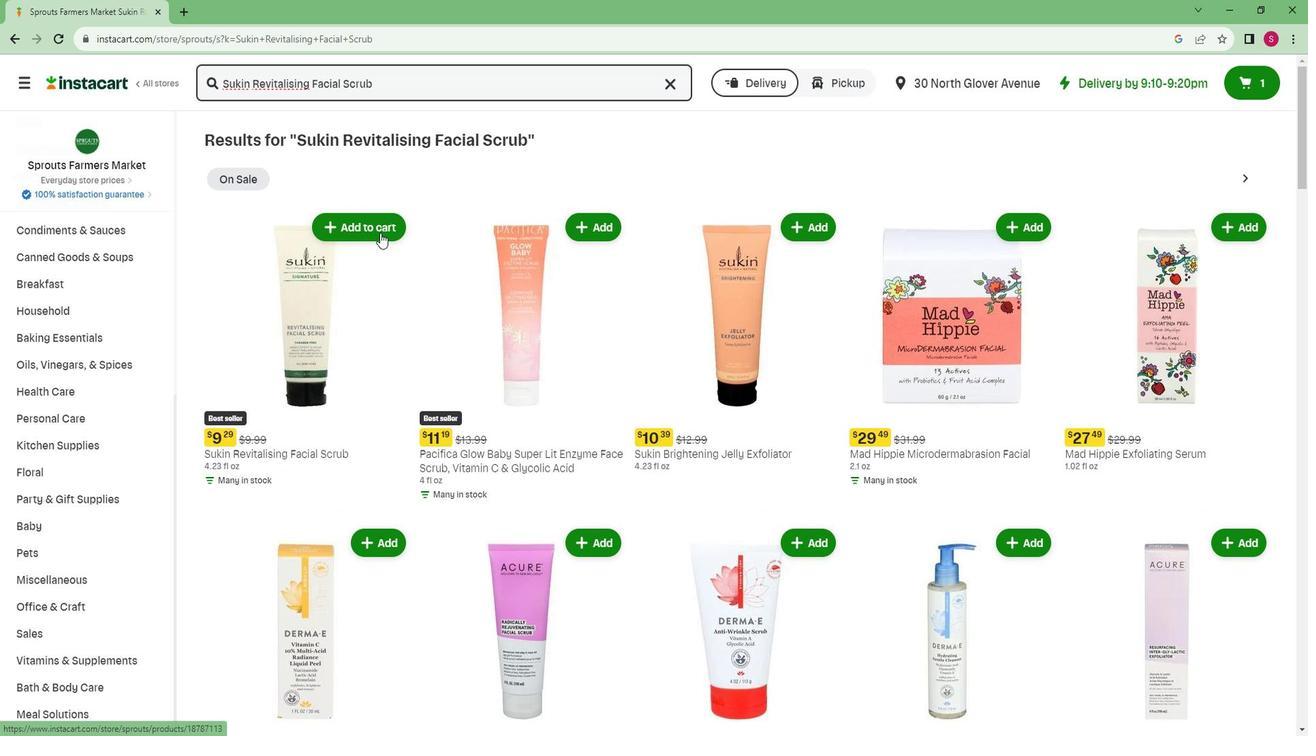 
Action: Mouse pressed left at (388, 229)
Screenshot: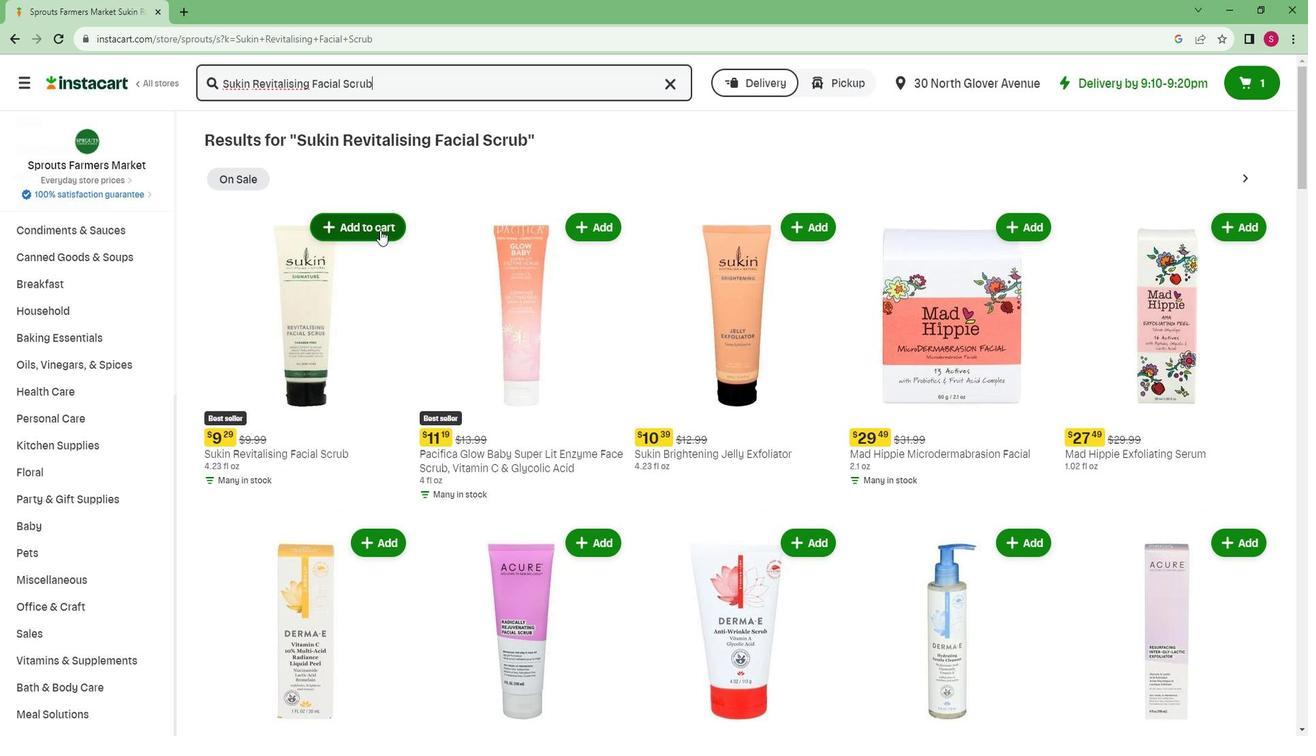 
